 Task: Look for space in Sicuani, Peru from 1st June, 2023 to 9th June, 2023 for 5 adults in price range Rs.6000 to Rs.12000. Place can be entire place with 3 bedrooms having 3 beds and 3 bathrooms. Property type can be house, flat, guest house. Booking option can be shelf check-in. Required host language is English.
Action: Mouse moved to (474, 114)
Screenshot: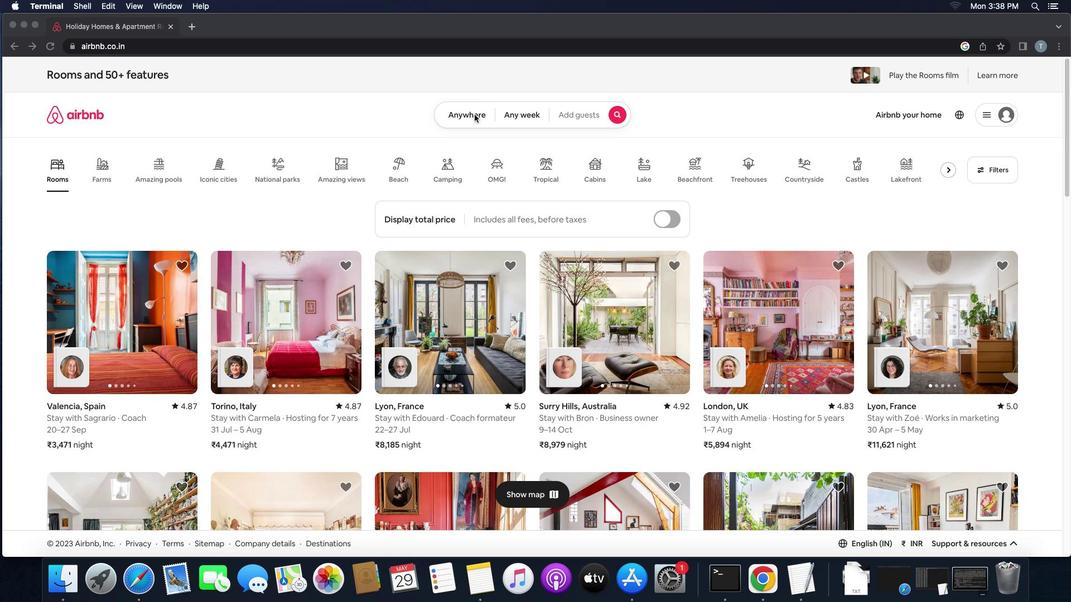 
Action: Mouse pressed left at (474, 114)
Screenshot: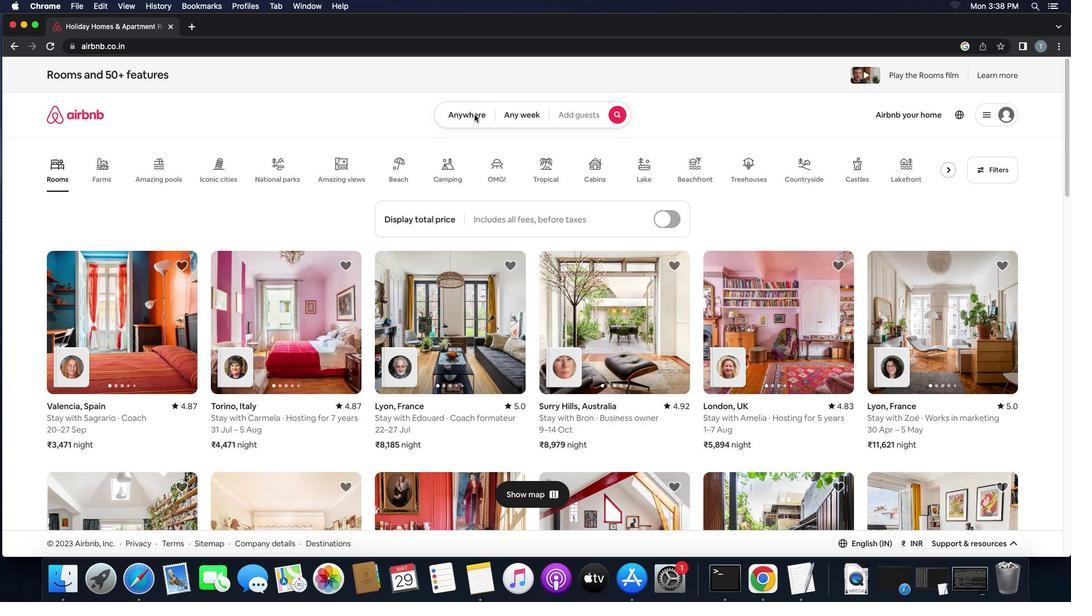 
Action: Mouse pressed left at (474, 114)
Screenshot: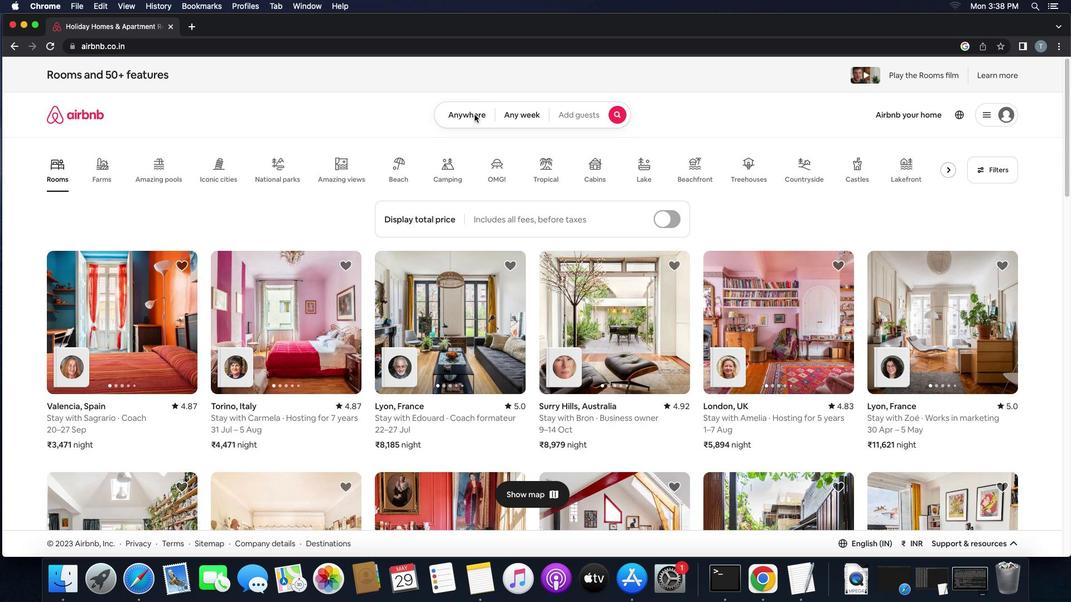 
Action: Mouse moved to (405, 163)
Screenshot: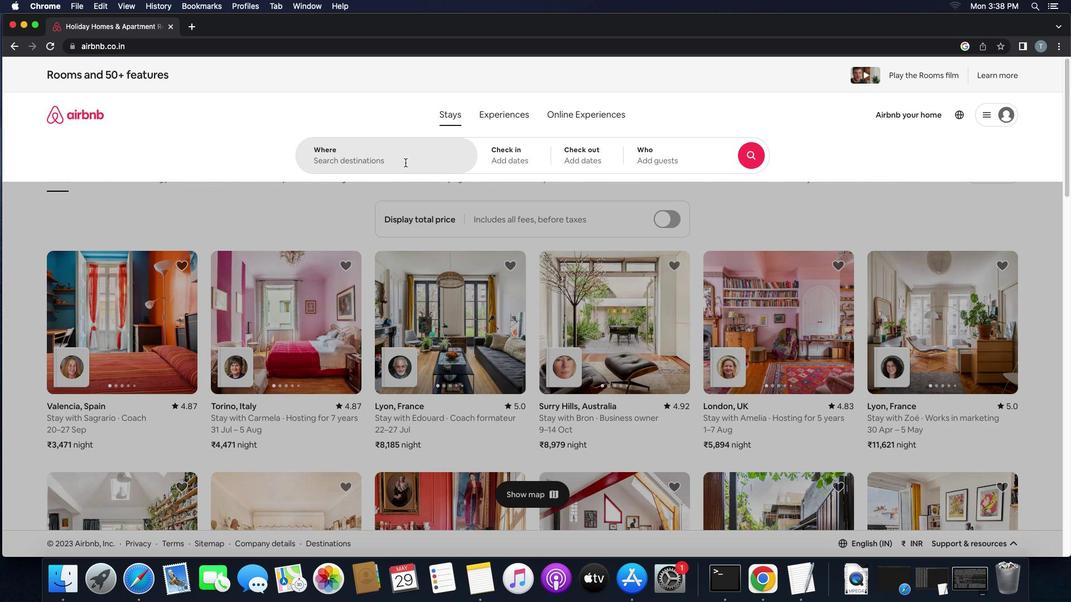 
Action: Mouse pressed left at (405, 163)
Screenshot: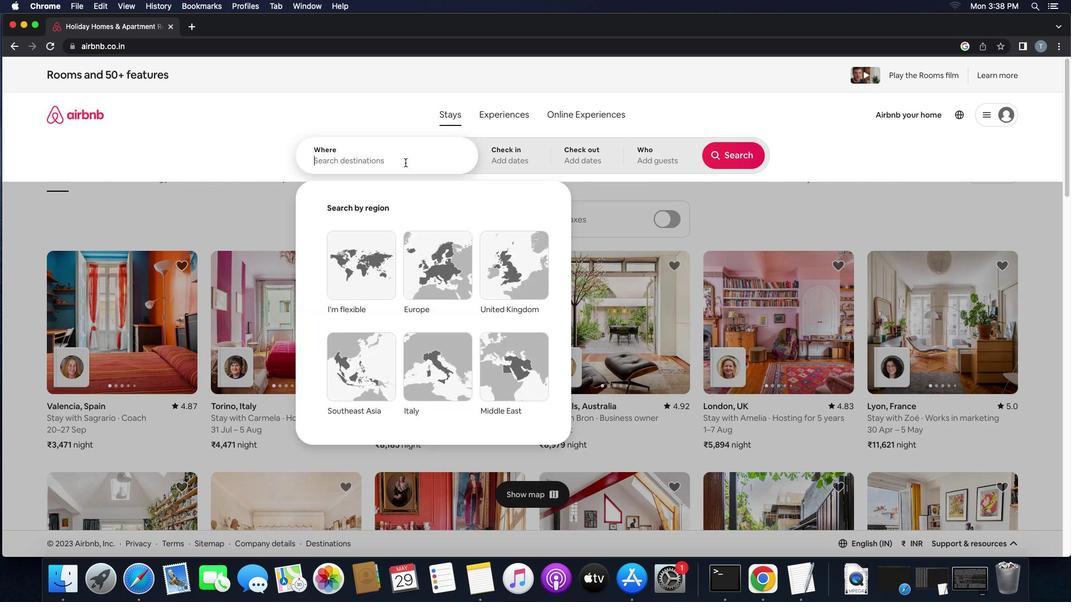 
Action: Mouse moved to (405, 162)
Screenshot: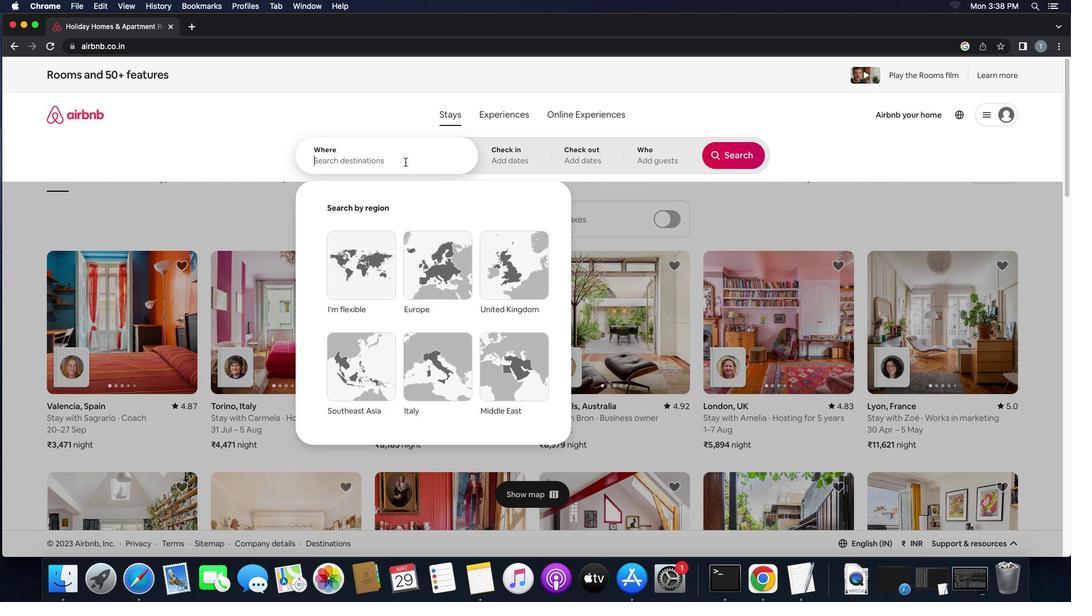
Action: Key pressed Key.shift'S''i''c''u''a''n''i'
Screenshot: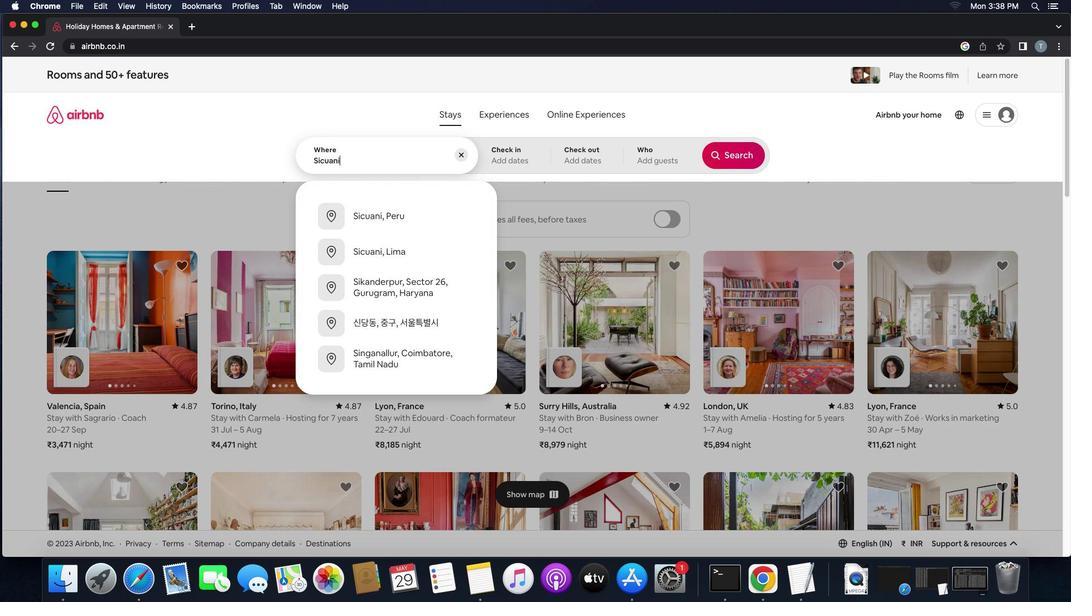 
Action: Mouse moved to (432, 213)
Screenshot: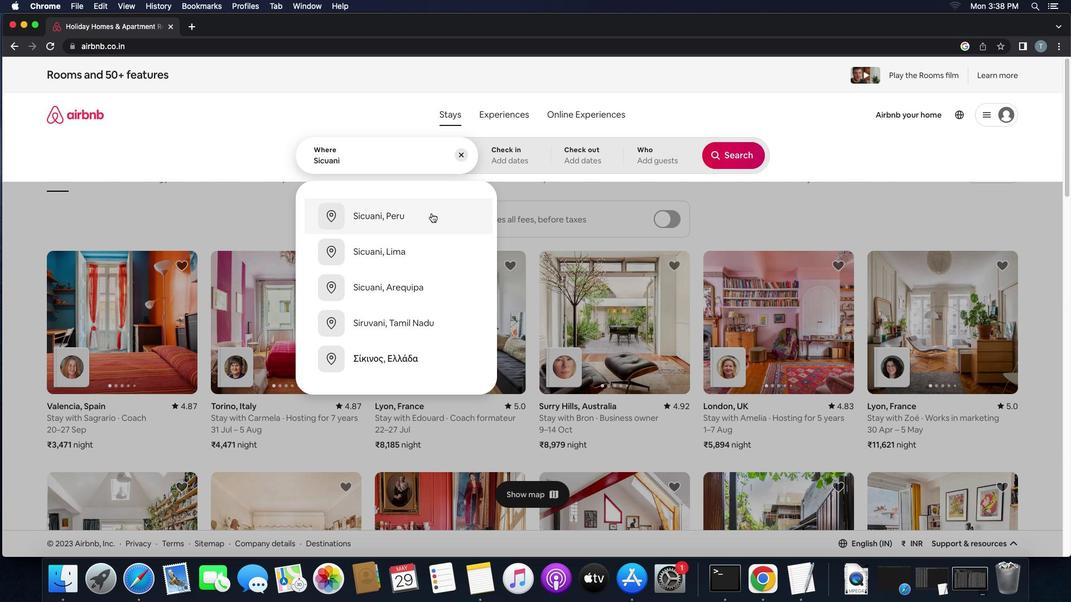 
Action: Mouse pressed left at (432, 213)
Screenshot: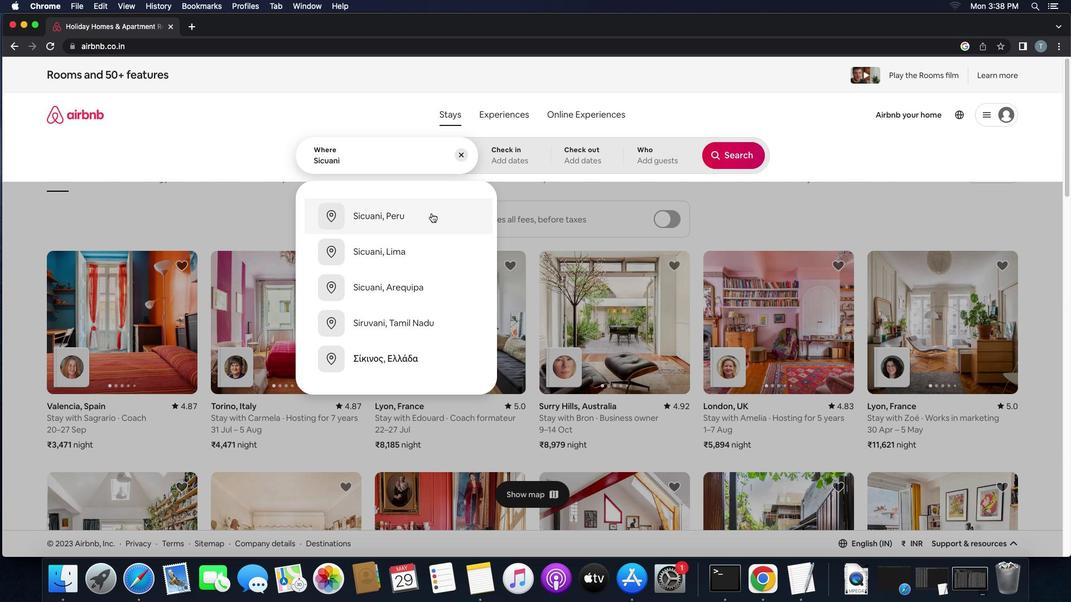 
Action: Mouse moved to (662, 291)
Screenshot: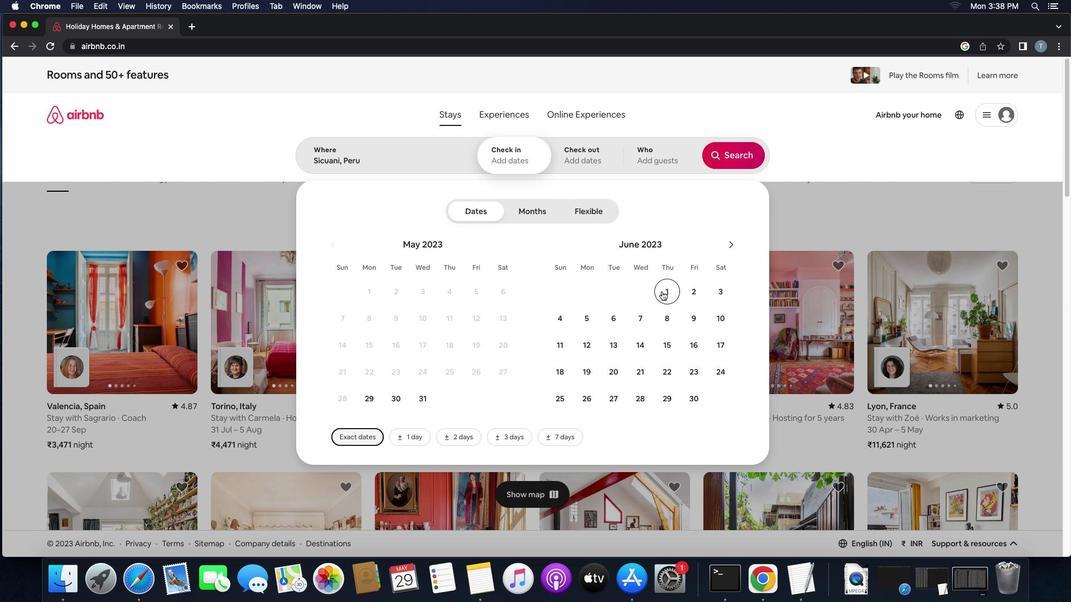 
Action: Mouse pressed left at (662, 291)
Screenshot: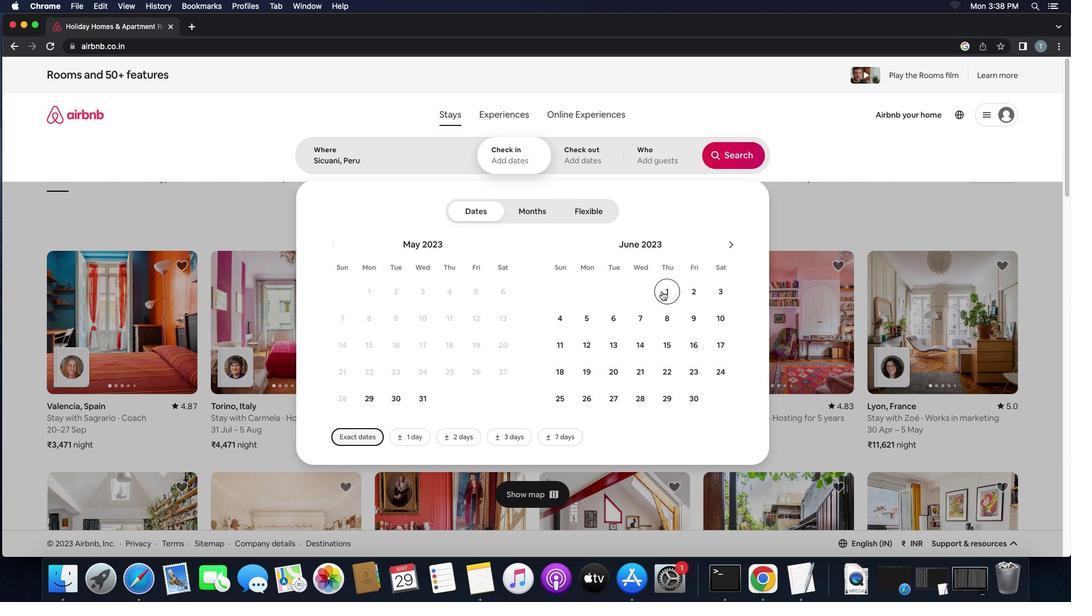 
Action: Mouse moved to (691, 316)
Screenshot: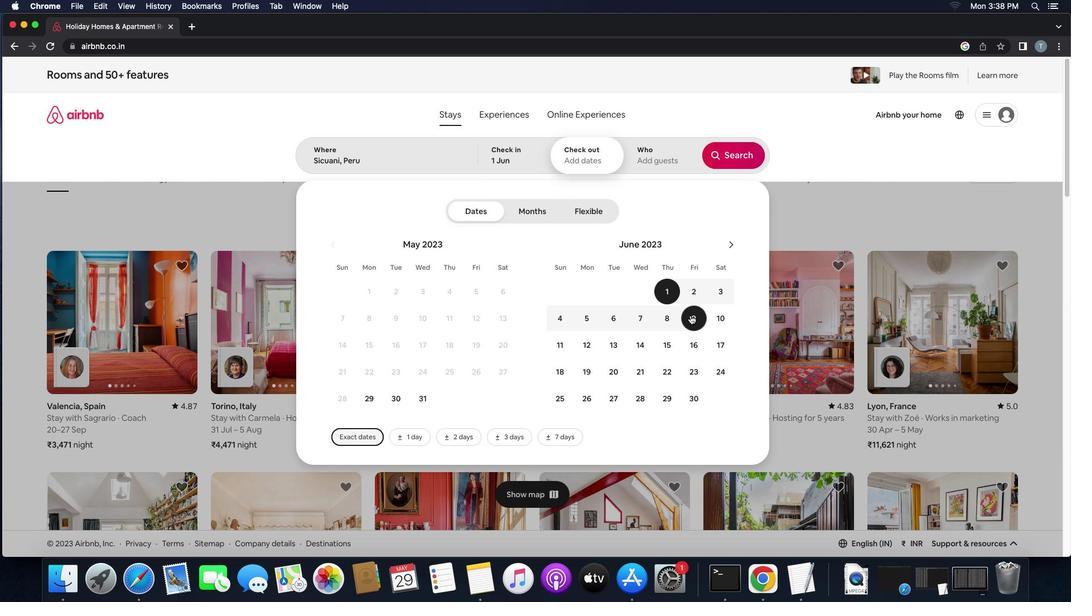
Action: Mouse pressed left at (691, 316)
Screenshot: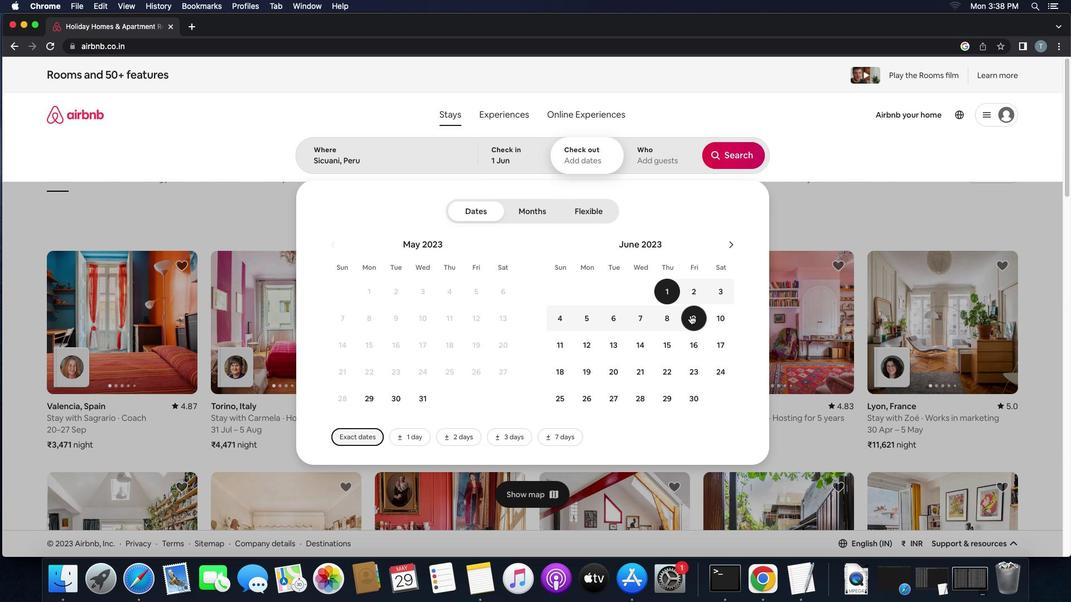 
Action: Mouse moved to (641, 152)
Screenshot: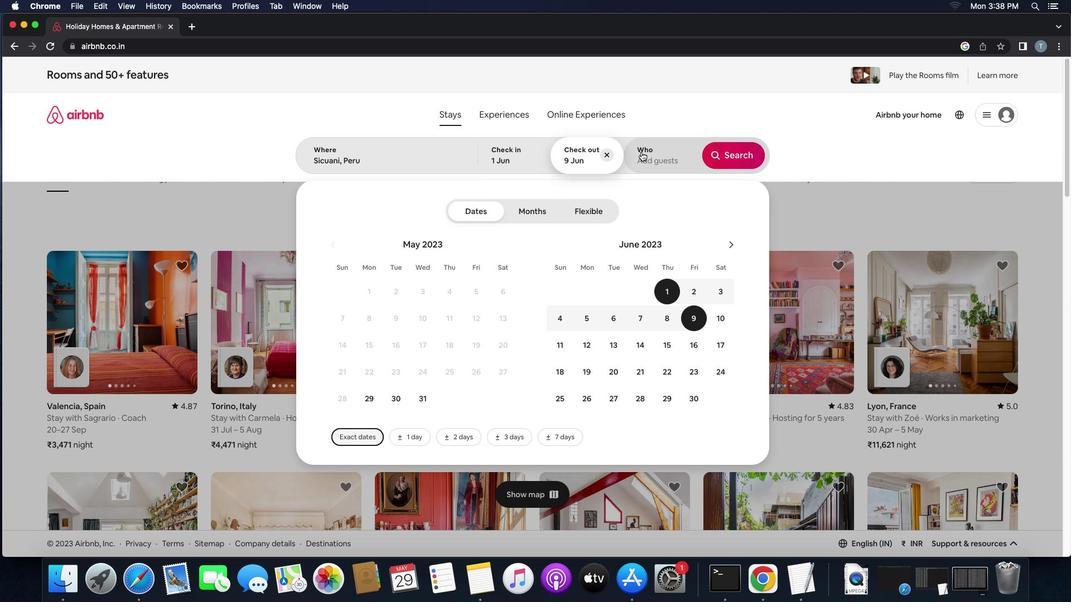 
Action: Mouse pressed left at (641, 152)
Screenshot: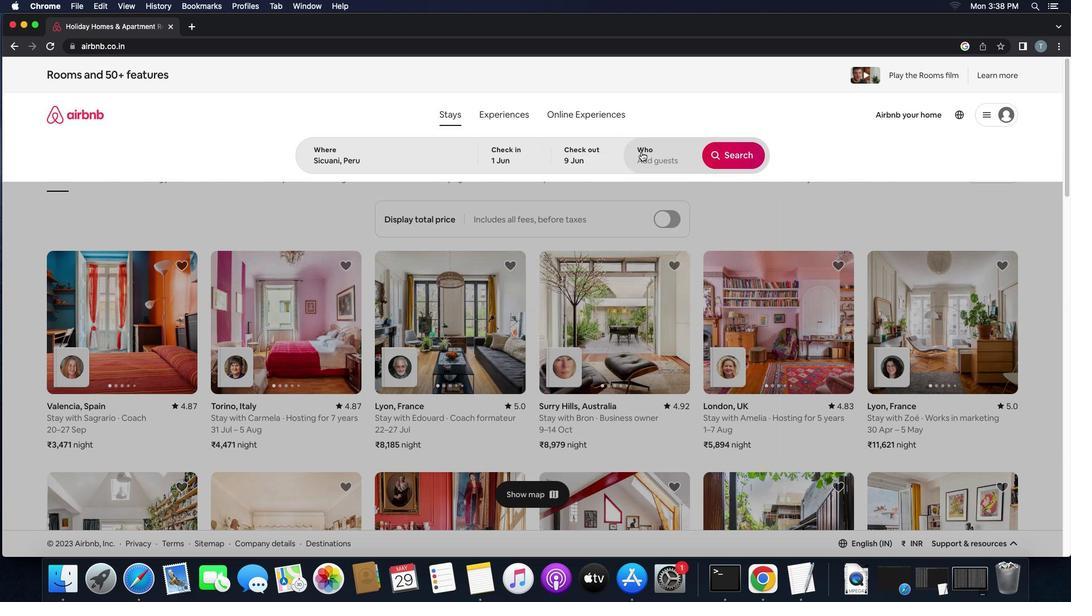
Action: Mouse moved to (737, 216)
Screenshot: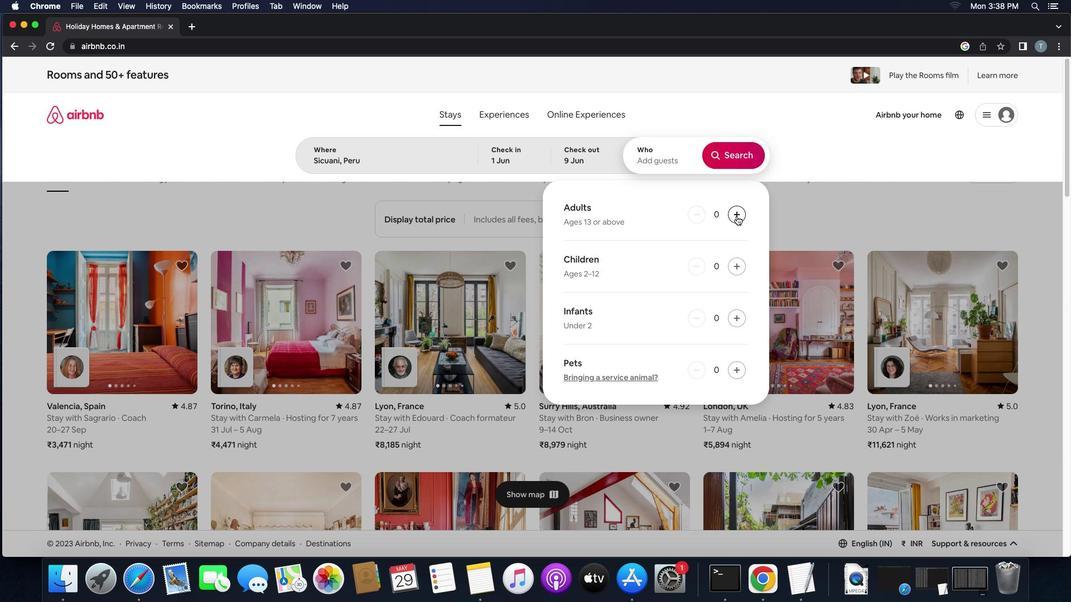 
Action: Mouse pressed left at (737, 216)
Screenshot: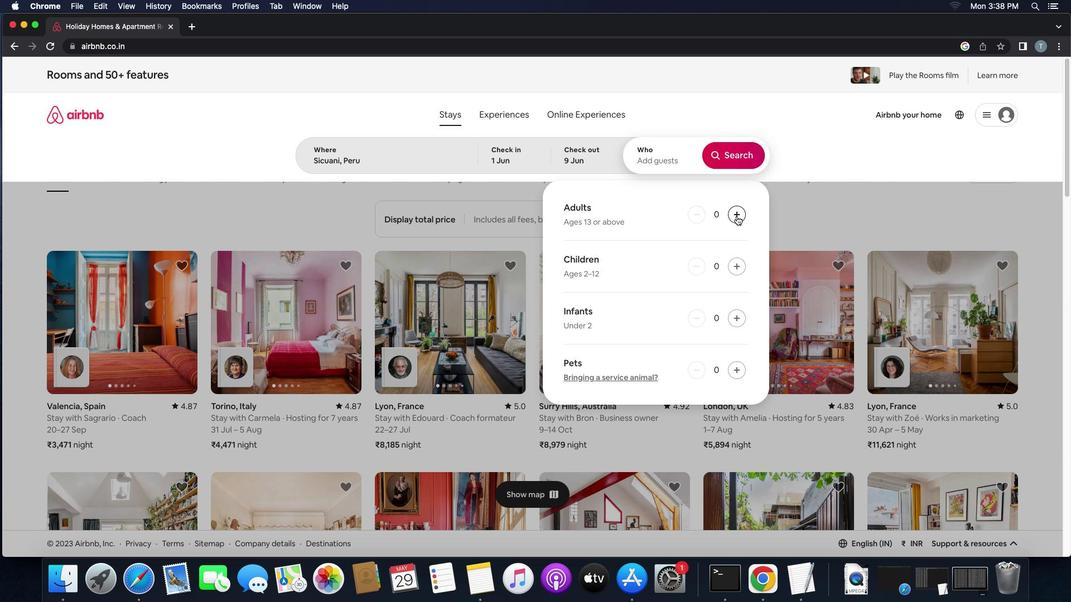 
Action: Mouse pressed left at (737, 216)
Screenshot: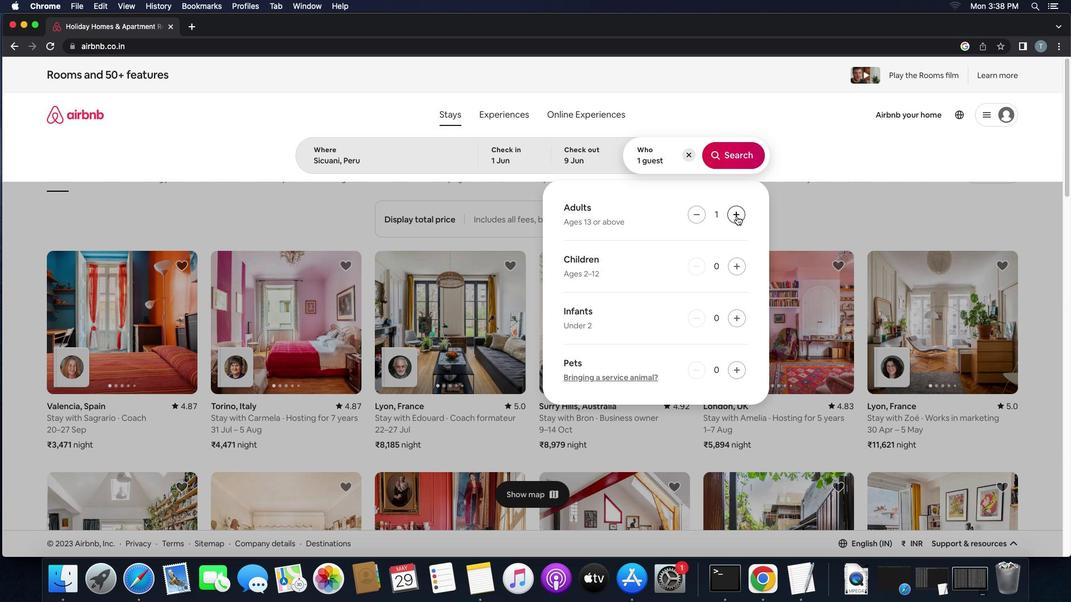 
Action: Mouse pressed left at (737, 216)
Screenshot: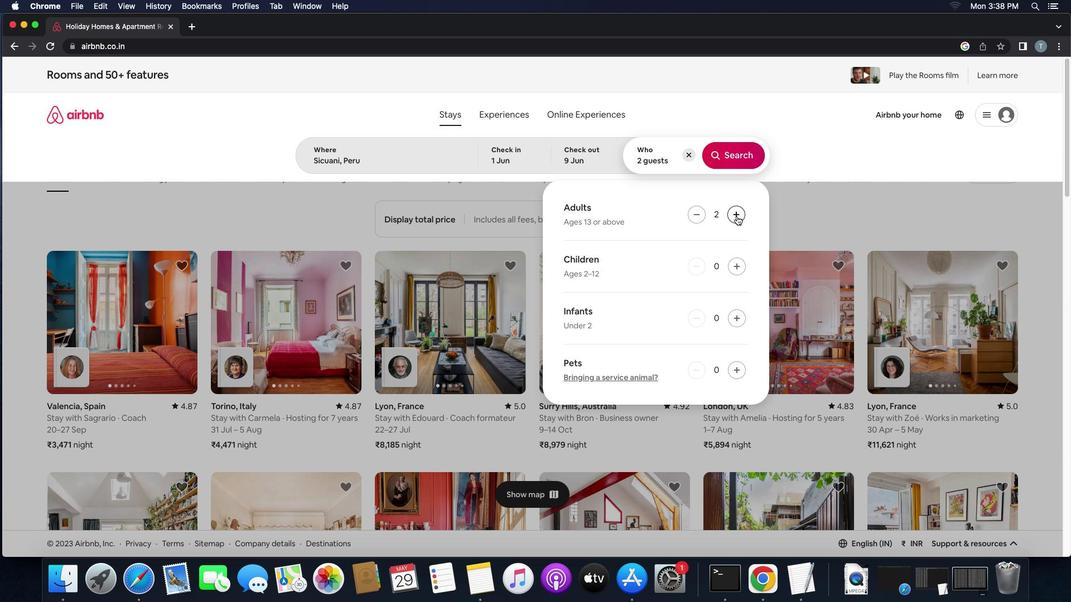 
Action: Mouse moved to (737, 216)
Screenshot: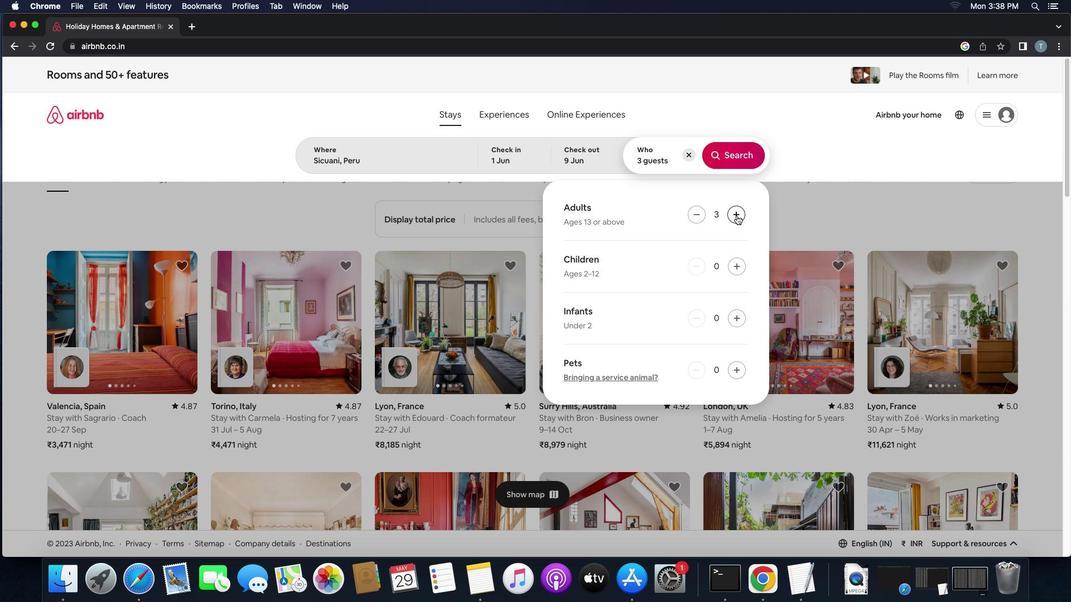 
Action: Mouse pressed left at (737, 216)
Screenshot: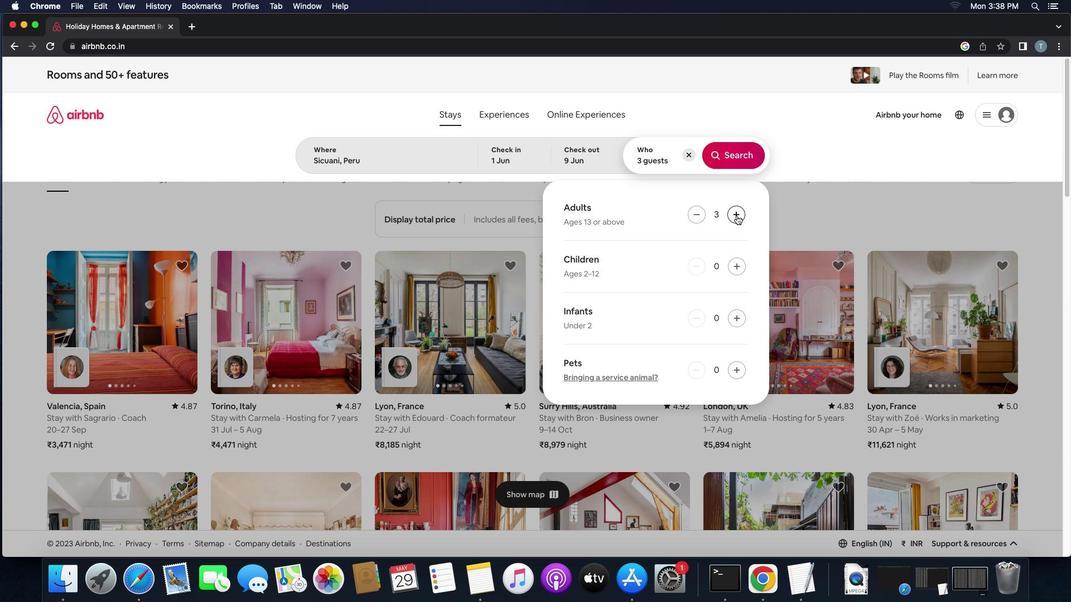 
Action: Mouse pressed left at (737, 216)
Screenshot: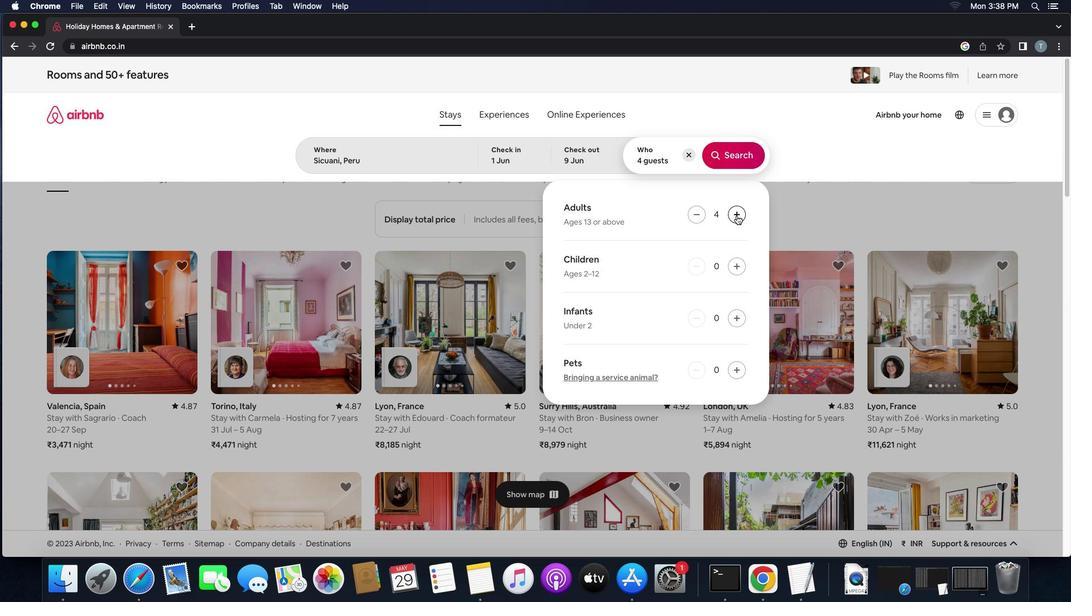 
Action: Mouse moved to (719, 158)
Screenshot: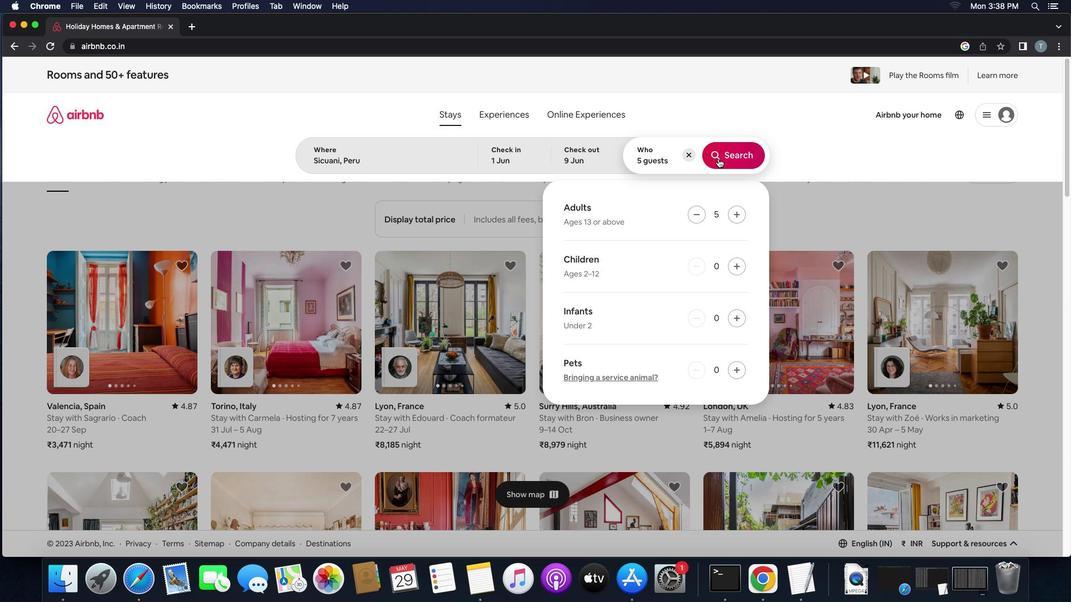 
Action: Mouse pressed left at (719, 158)
Screenshot: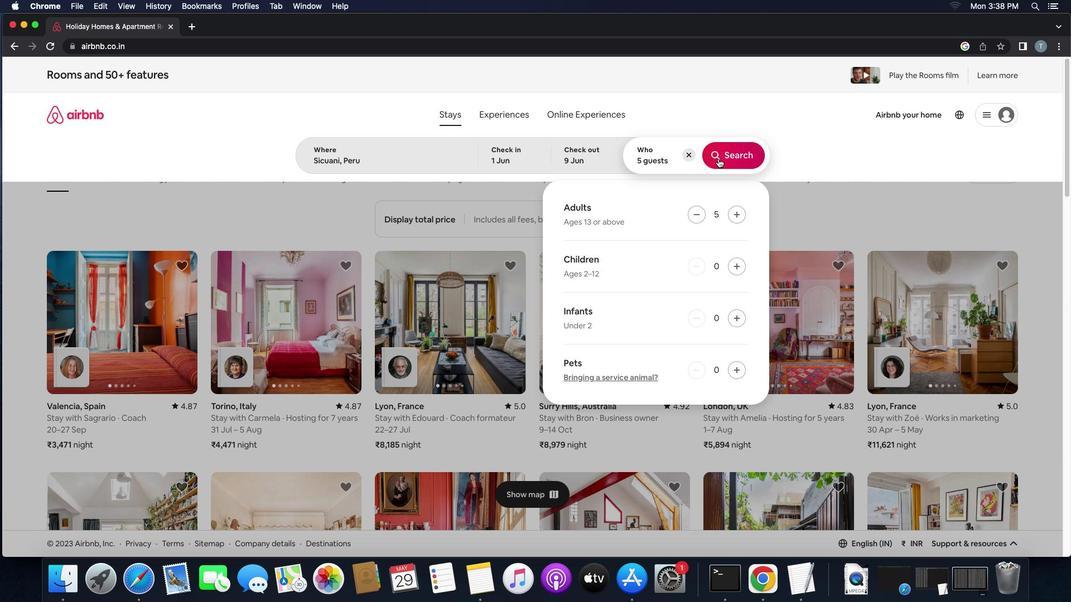 
Action: Mouse moved to (1031, 125)
Screenshot: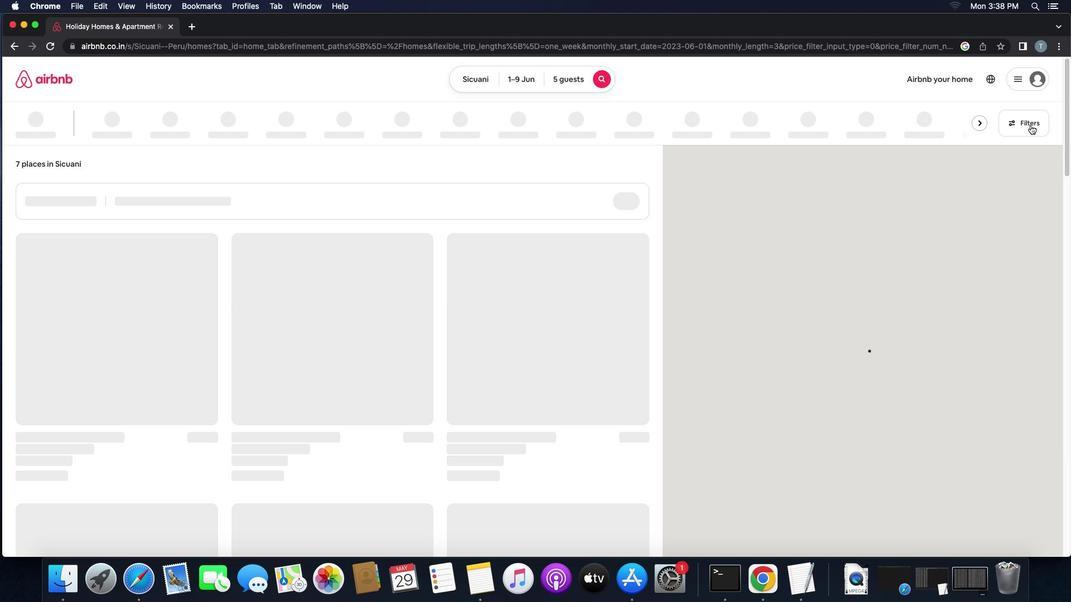 
Action: Mouse pressed left at (1031, 125)
Screenshot: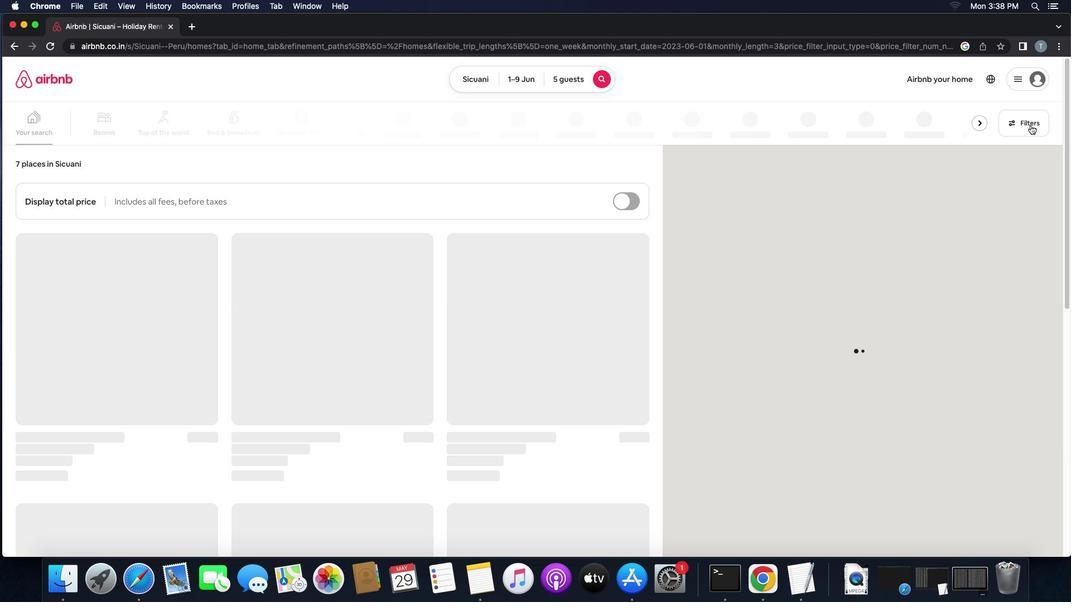 
Action: Mouse moved to (448, 259)
Screenshot: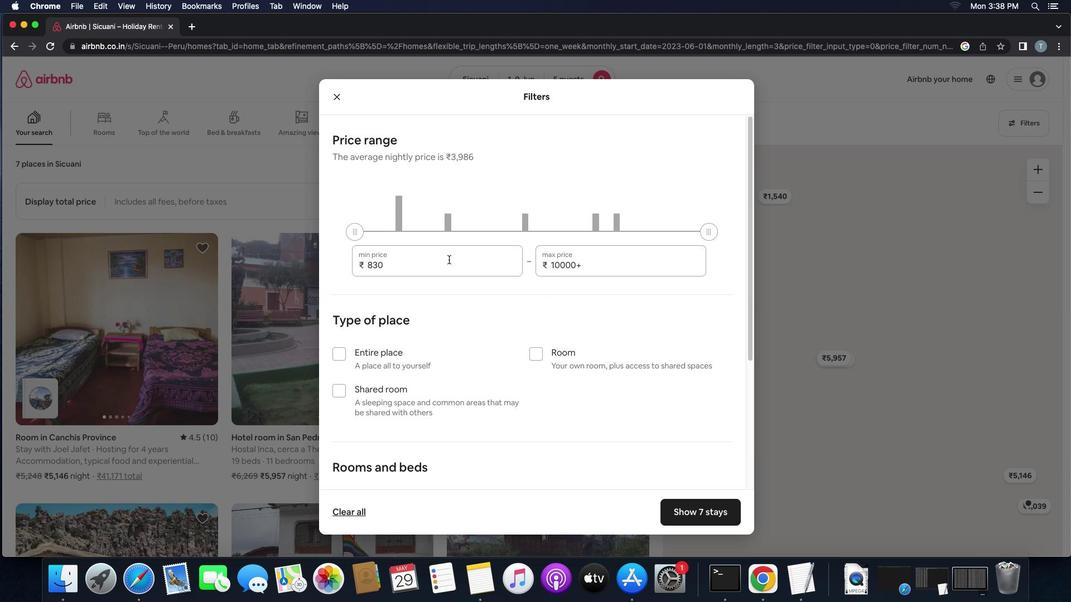 
Action: Mouse pressed left at (448, 259)
Screenshot: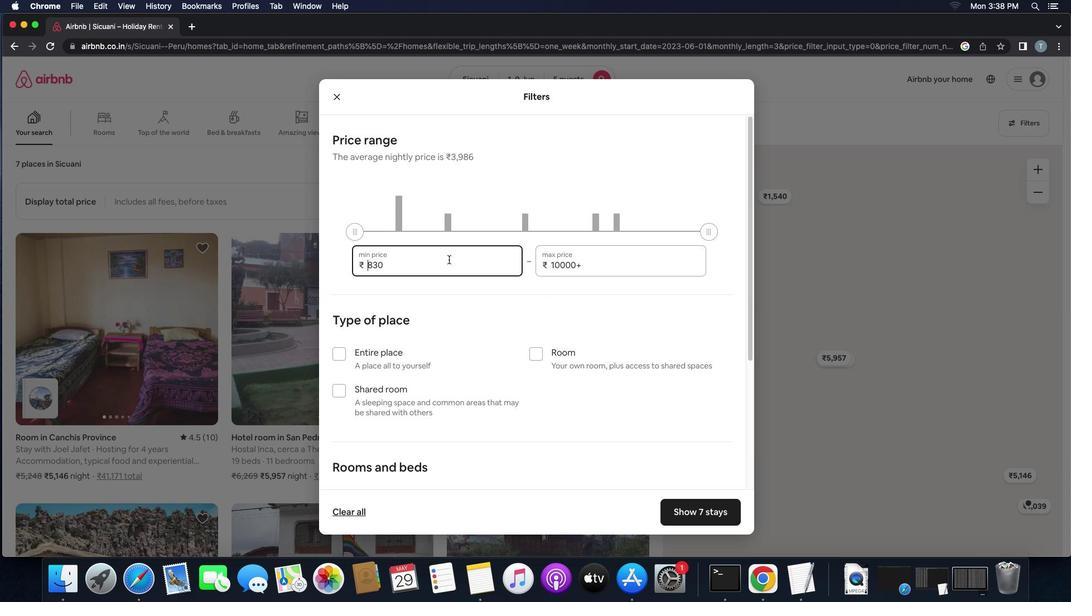 
Action: Mouse moved to (448, 260)
Screenshot: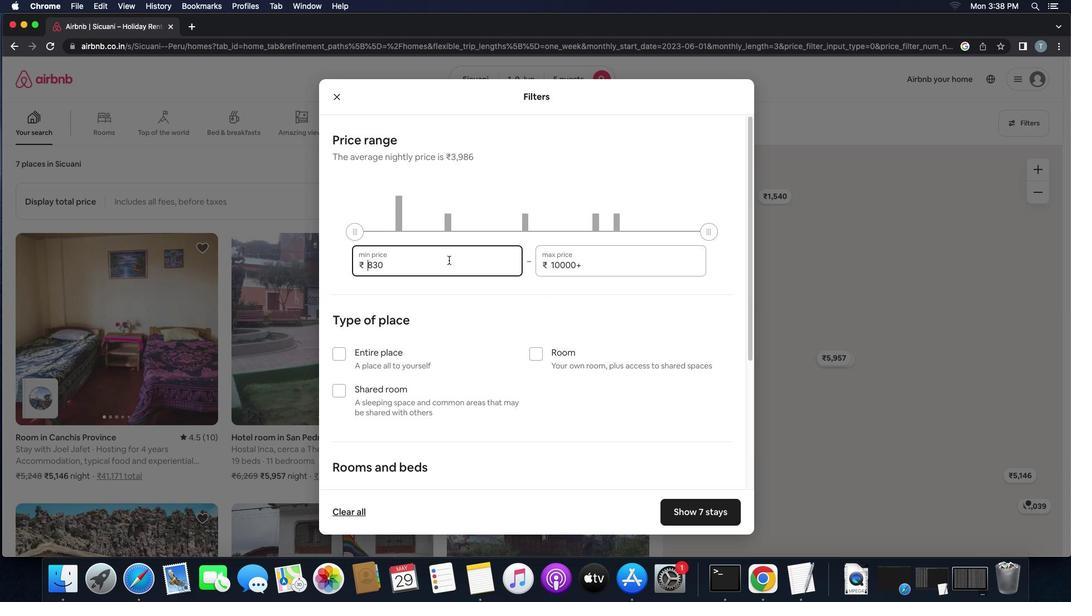 
Action: Mouse pressed left at (448, 260)
Screenshot: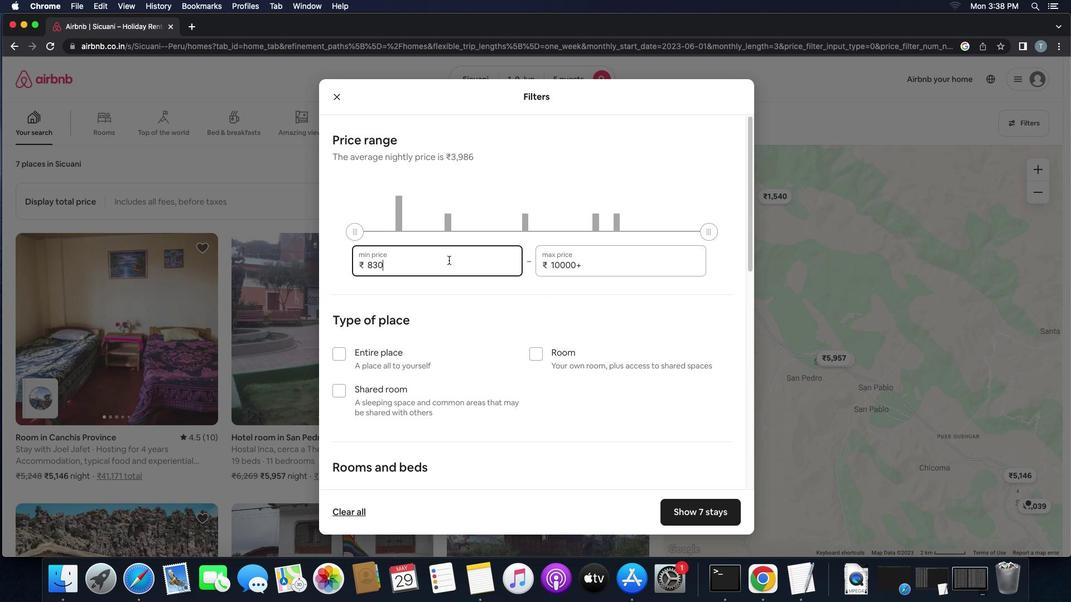
Action: Key pressed Key.backspaceKey.backspaceKey.backspaceKey.backspaceKey.backspace'6''0''0''0'
Screenshot: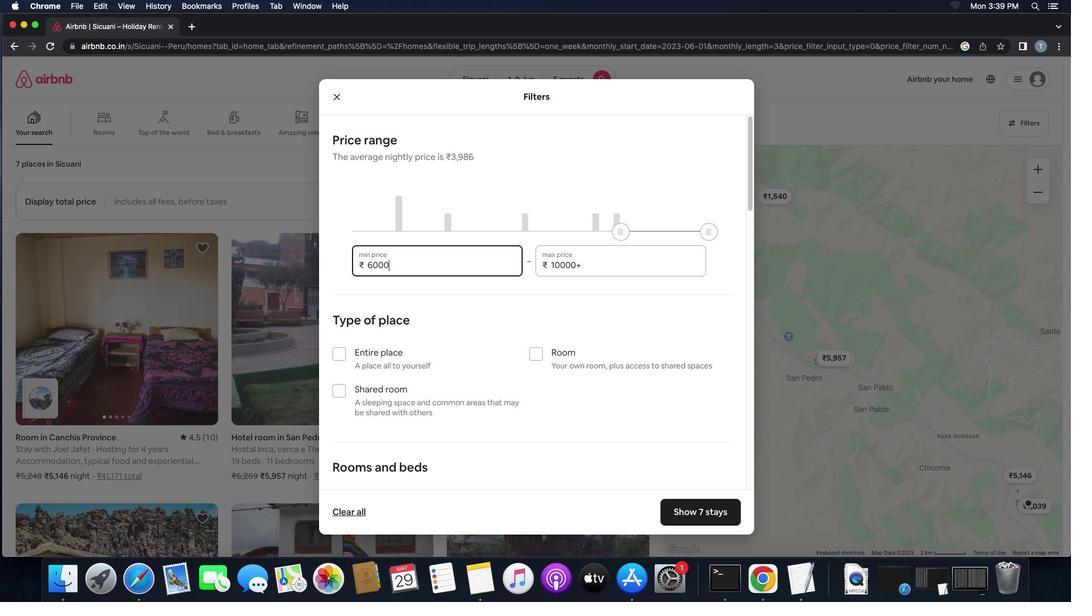 
Action: Mouse moved to (614, 265)
Screenshot: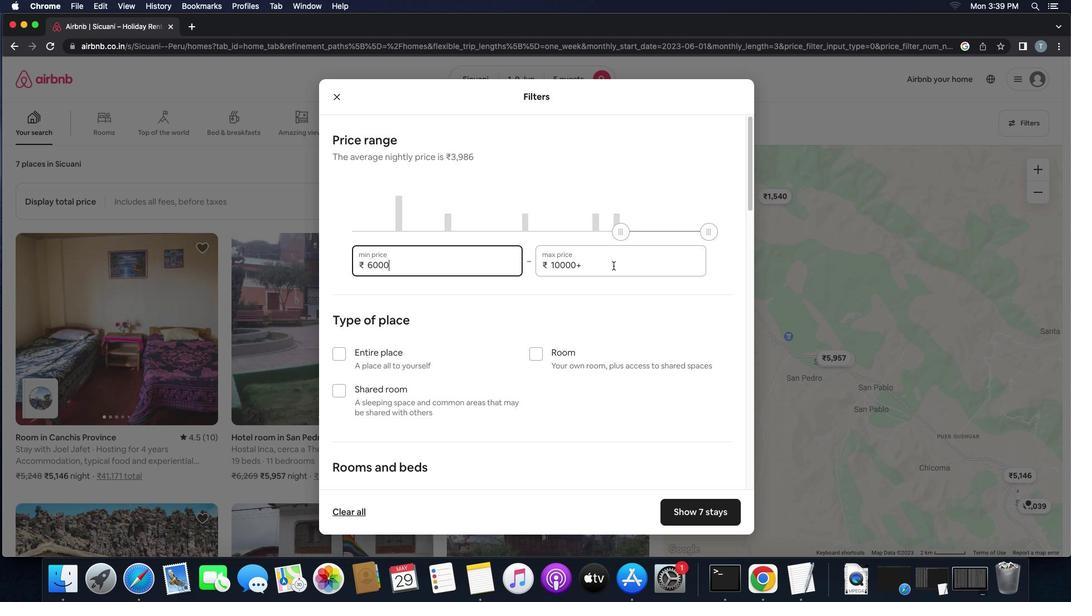 
Action: Mouse pressed left at (614, 265)
Screenshot: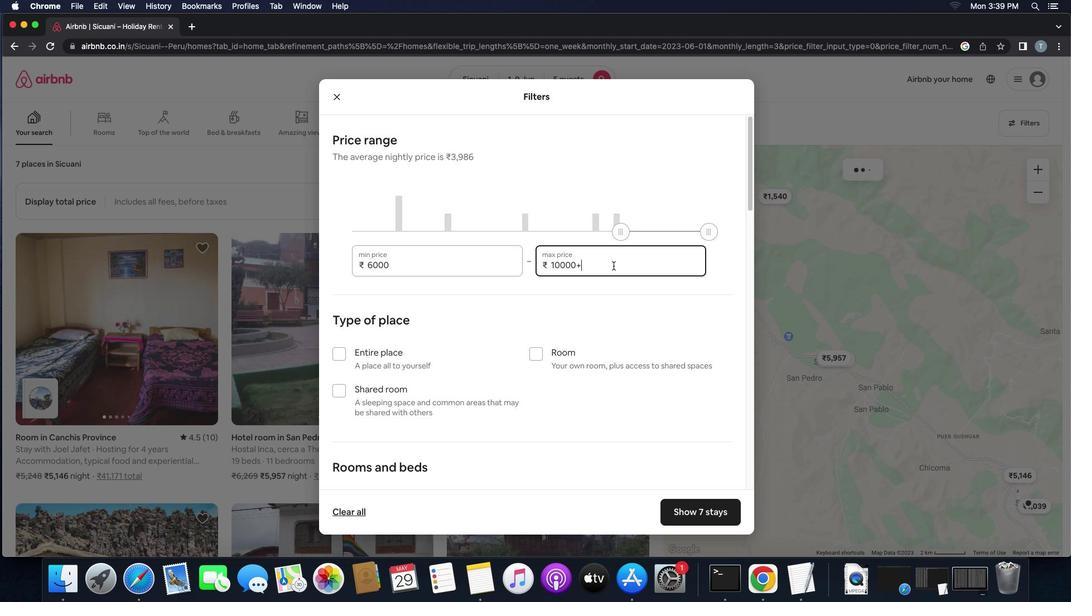 
Action: Mouse moved to (596, 265)
Screenshot: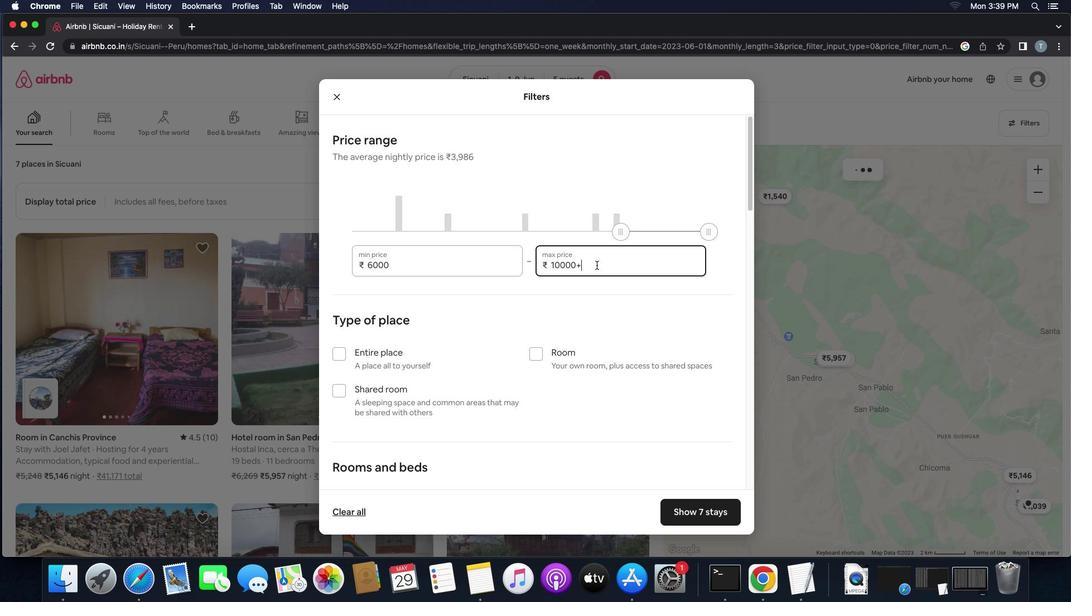 
Action: Key pressed Key.backspaceKey.backspaceKey.backspaceKey.backspaceKey.backspaceKey.backspace'1''2''0''0''0'
Screenshot: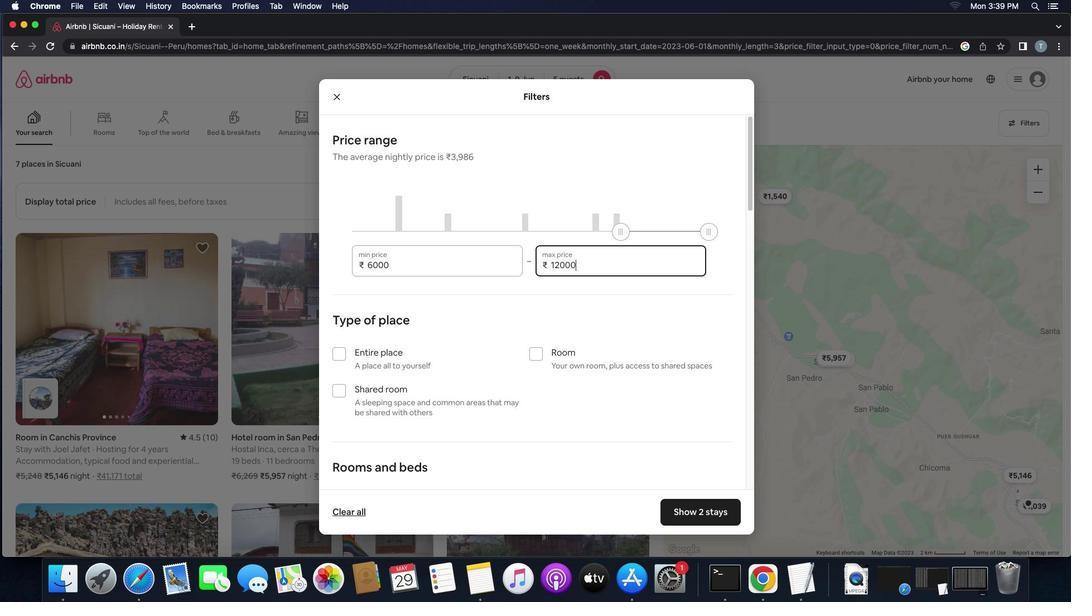 
Action: Mouse moved to (338, 353)
Screenshot: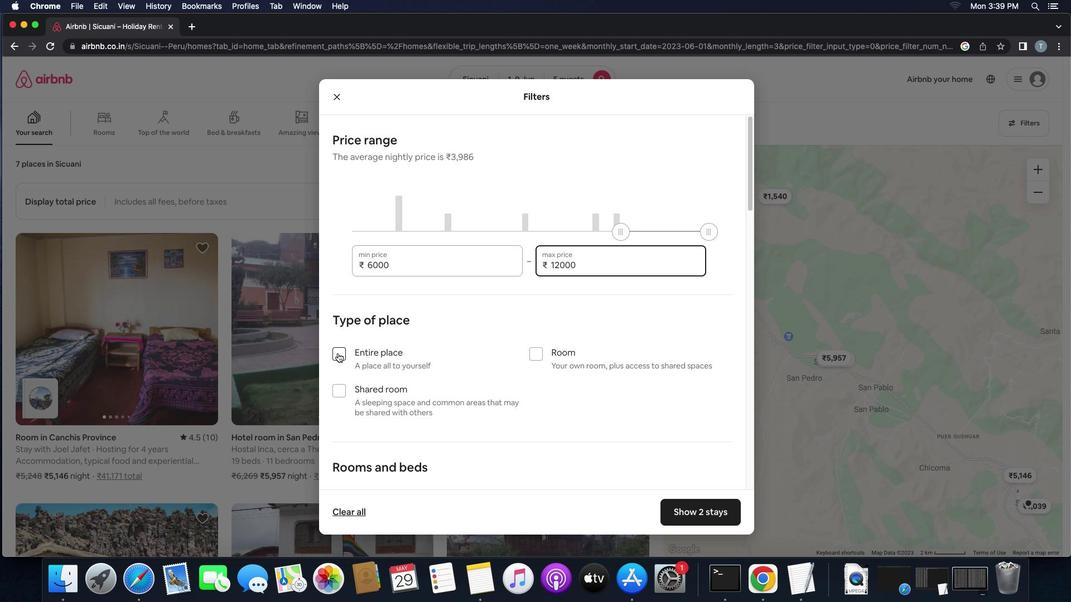 
Action: Mouse pressed left at (338, 353)
Screenshot: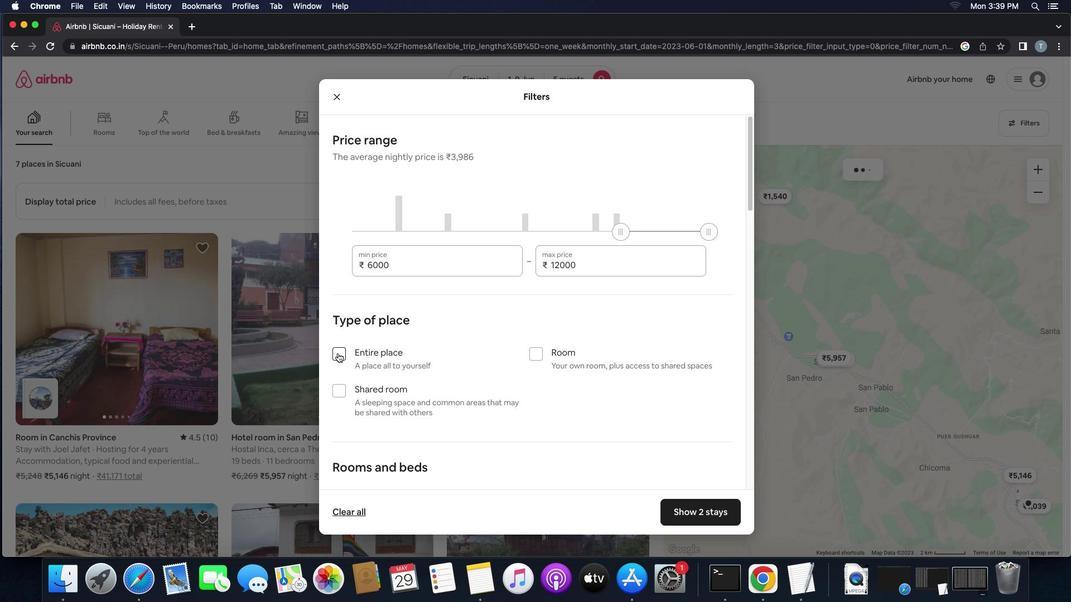 
Action: Mouse moved to (455, 394)
Screenshot: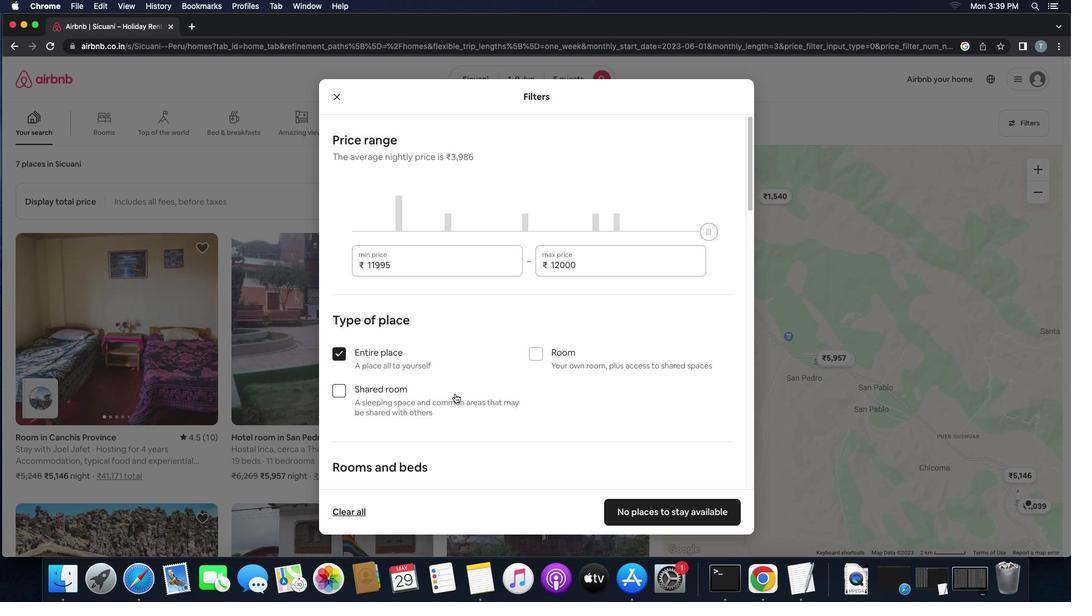 
Action: Mouse scrolled (455, 394) with delta (0, 0)
Screenshot: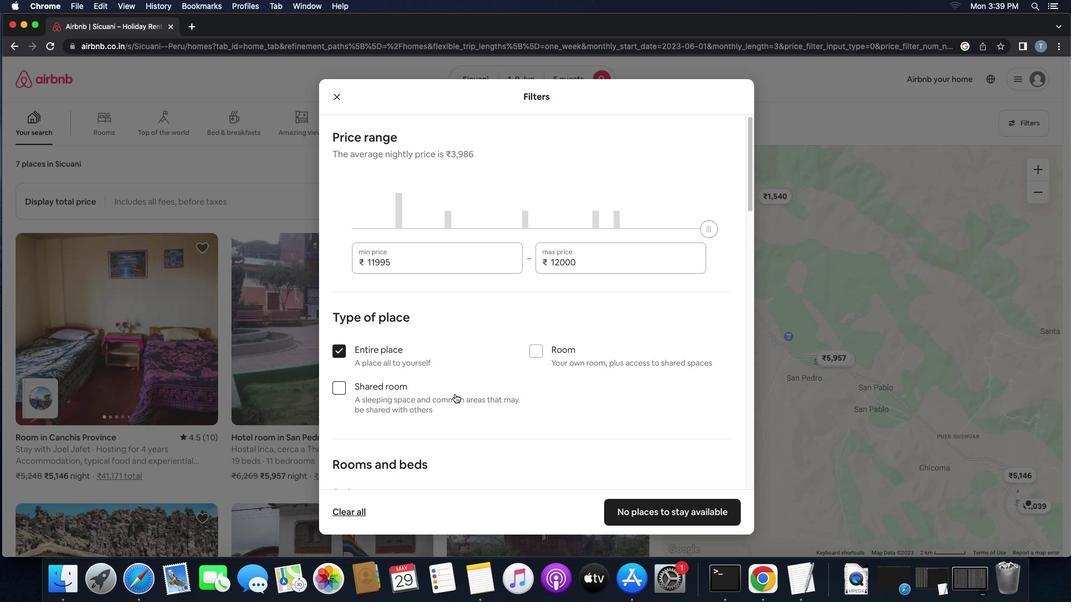 
Action: Mouse scrolled (455, 394) with delta (0, 0)
Screenshot: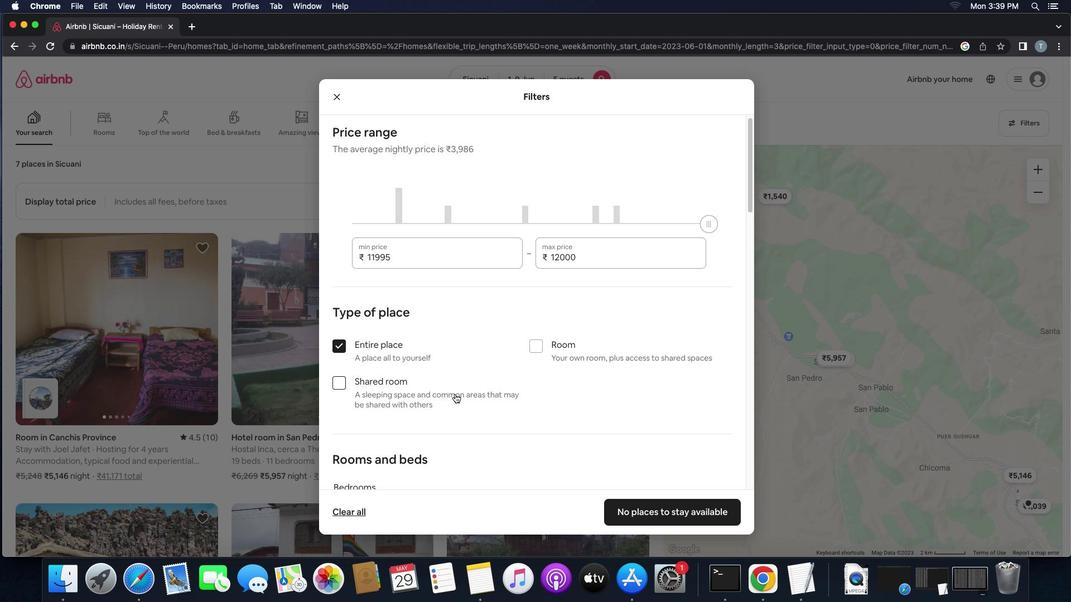
Action: Mouse scrolled (455, 394) with delta (0, -1)
Screenshot: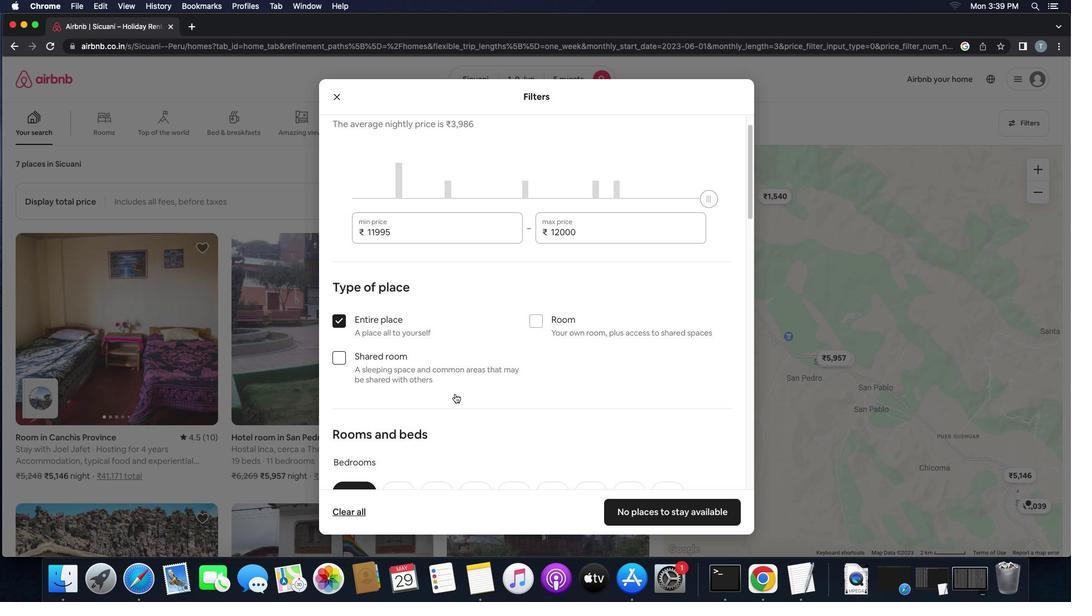 
Action: Mouse scrolled (455, 394) with delta (0, 0)
Screenshot: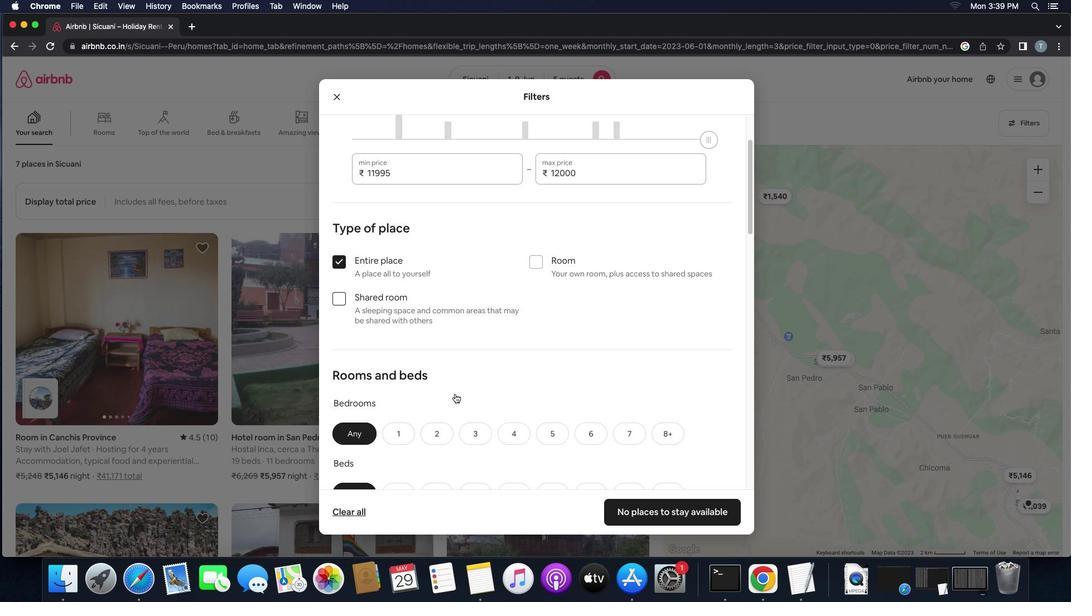 
Action: Mouse scrolled (455, 394) with delta (0, 0)
Screenshot: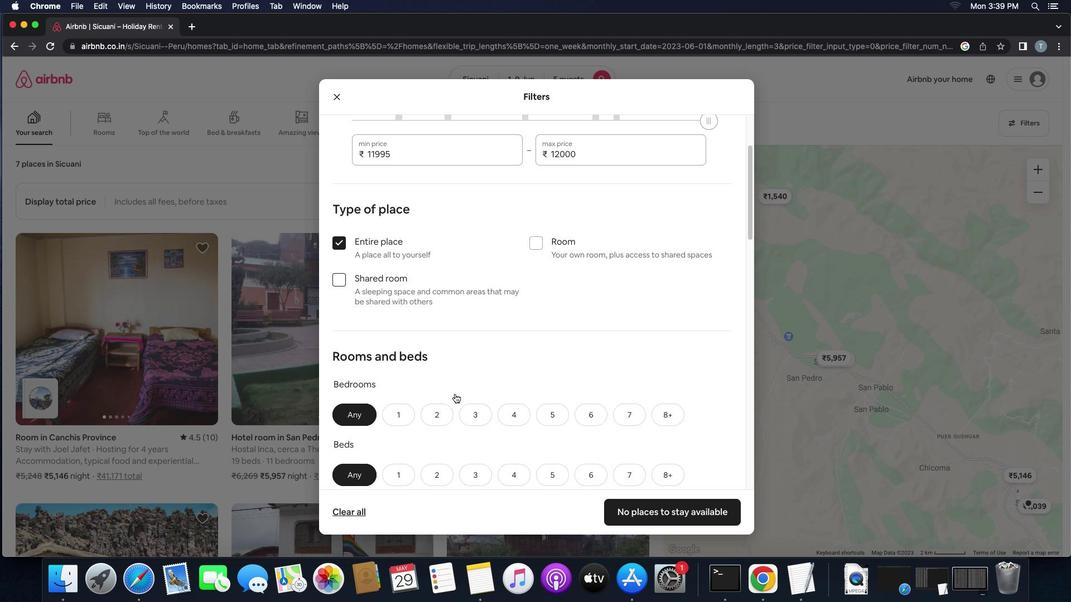 
Action: Mouse scrolled (455, 394) with delta (0, 0)
Screenshot: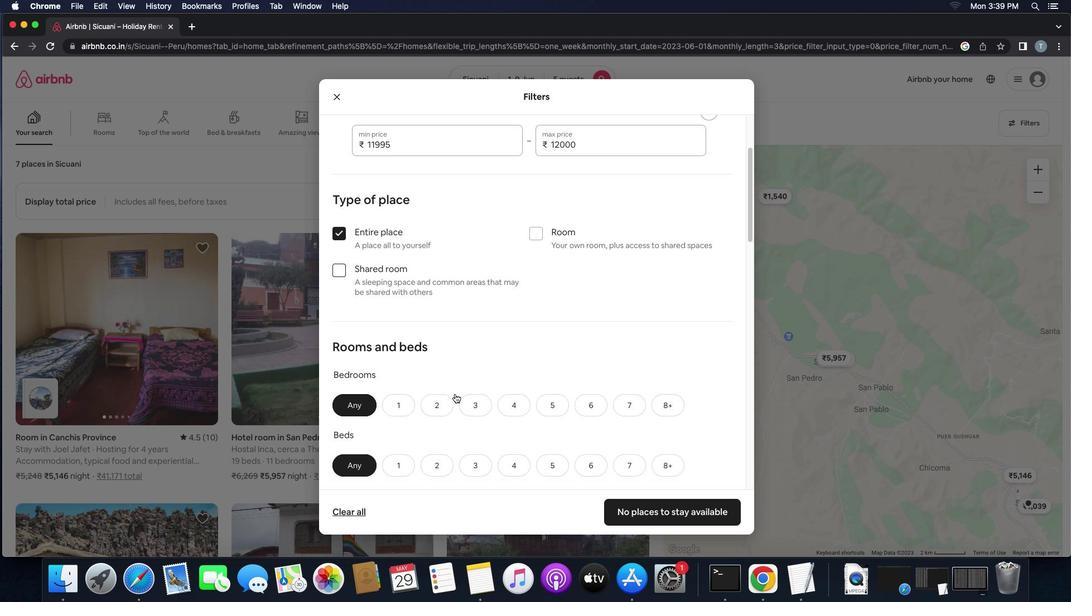 
Action: Mouse scrolled (455, 394) with delta (0, -1)
Screenshot: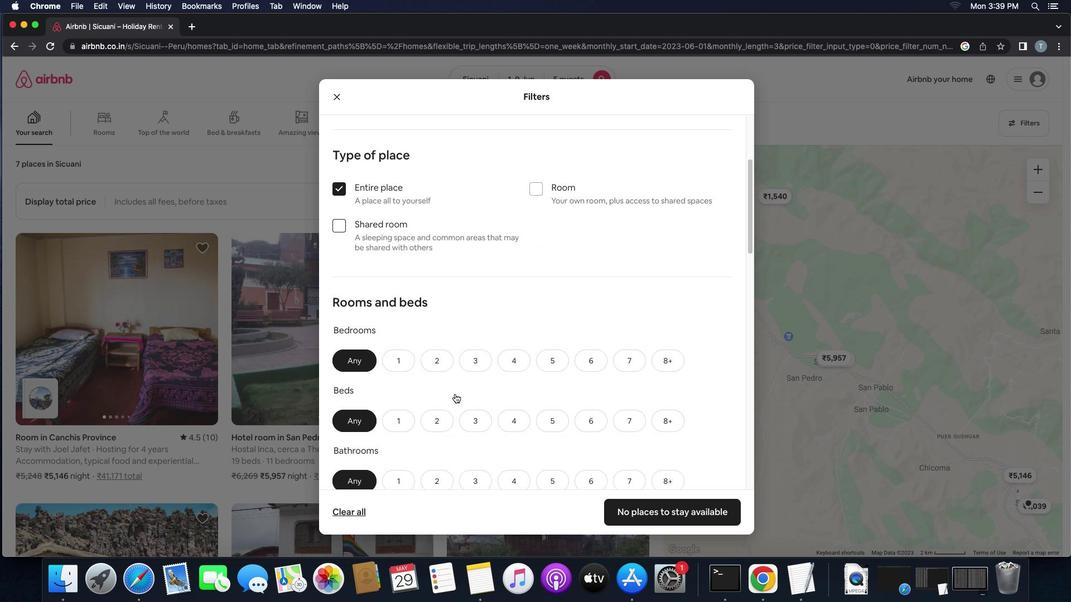 
Action: Mouse scrolled (455, 394) with delta (0, -1)
Screenshot: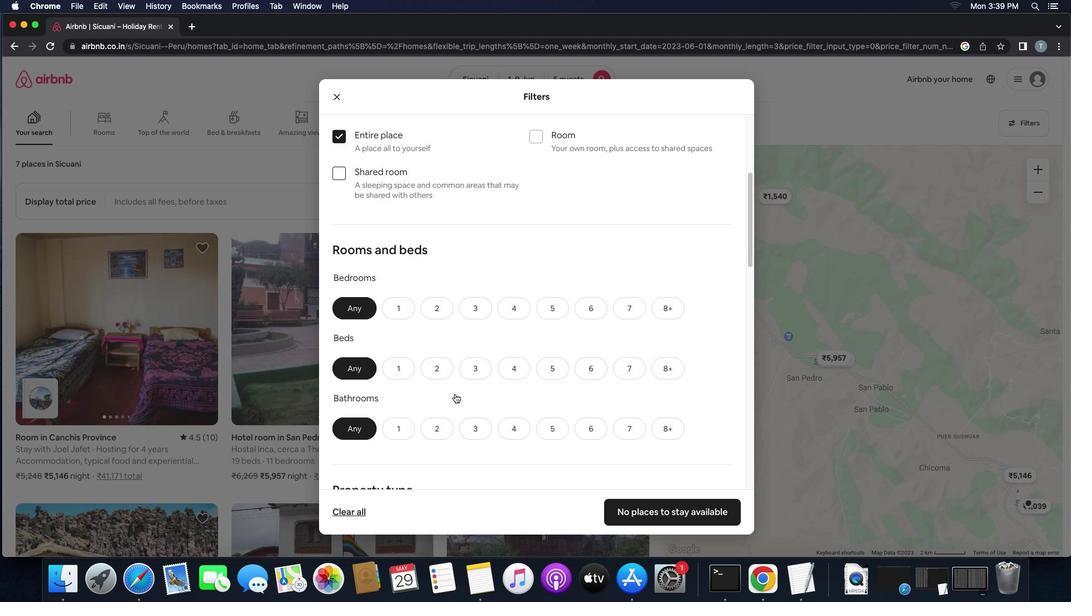 
Action: Mouse moved to (477, 257)
Screenshot: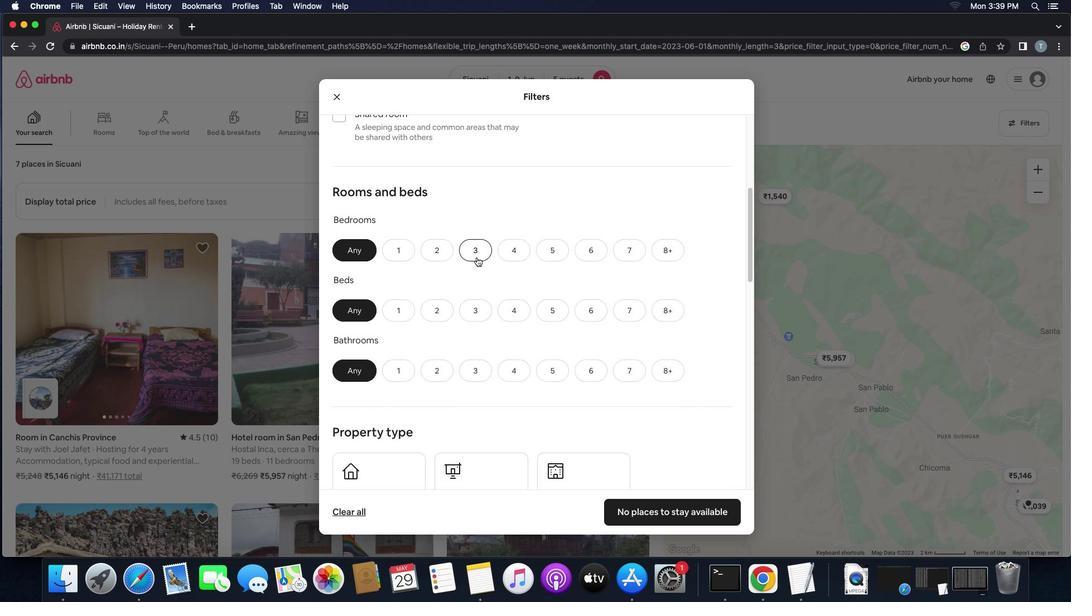 
Action: Mouse pressed left at (477, 257)
Screenshot: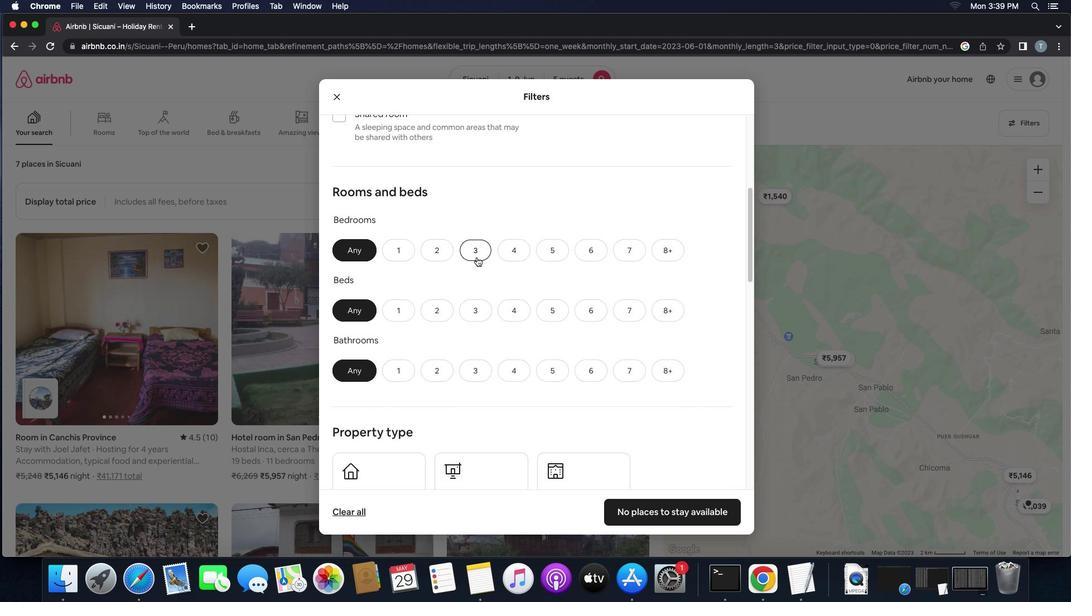 
Action: Mouse moved to (477, 317)
Screenshot: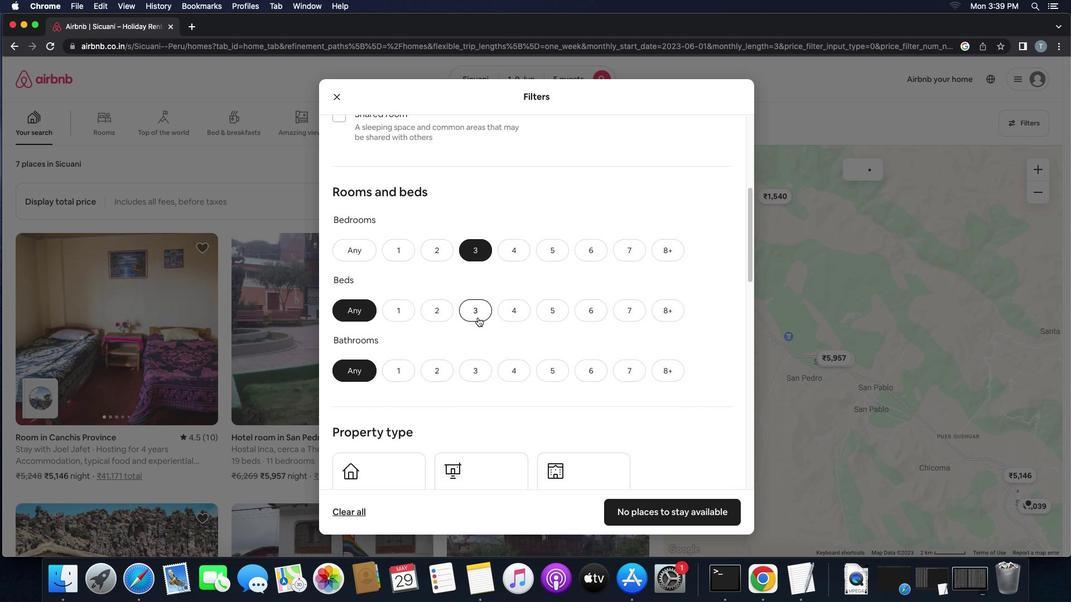 
Action: Mouse pressed left at (477, 317)
Screenshot: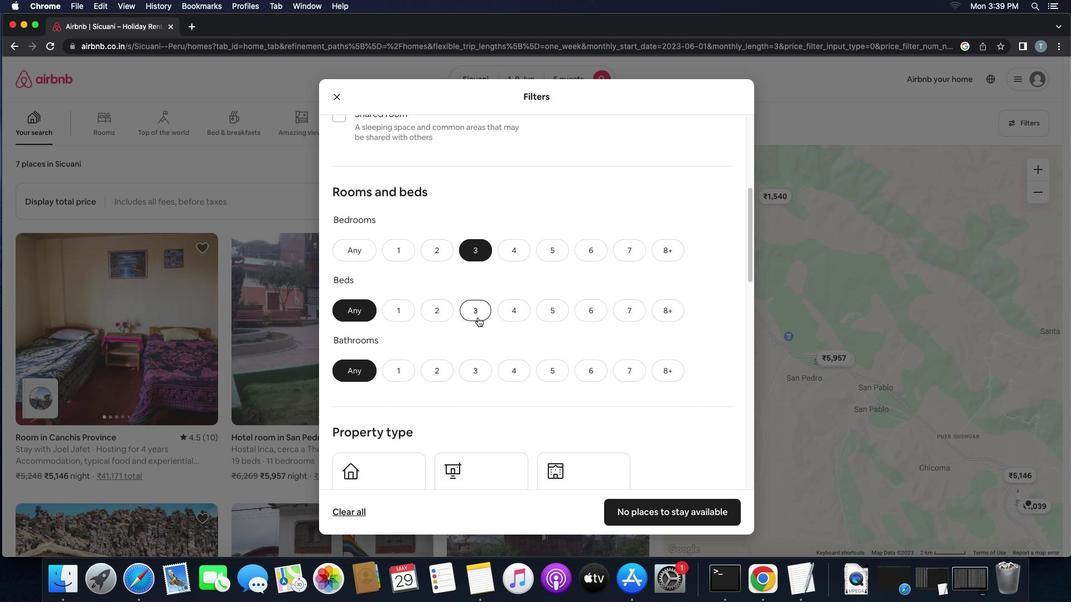 
Action: Mouse moved to (482, 373)
Screenshot: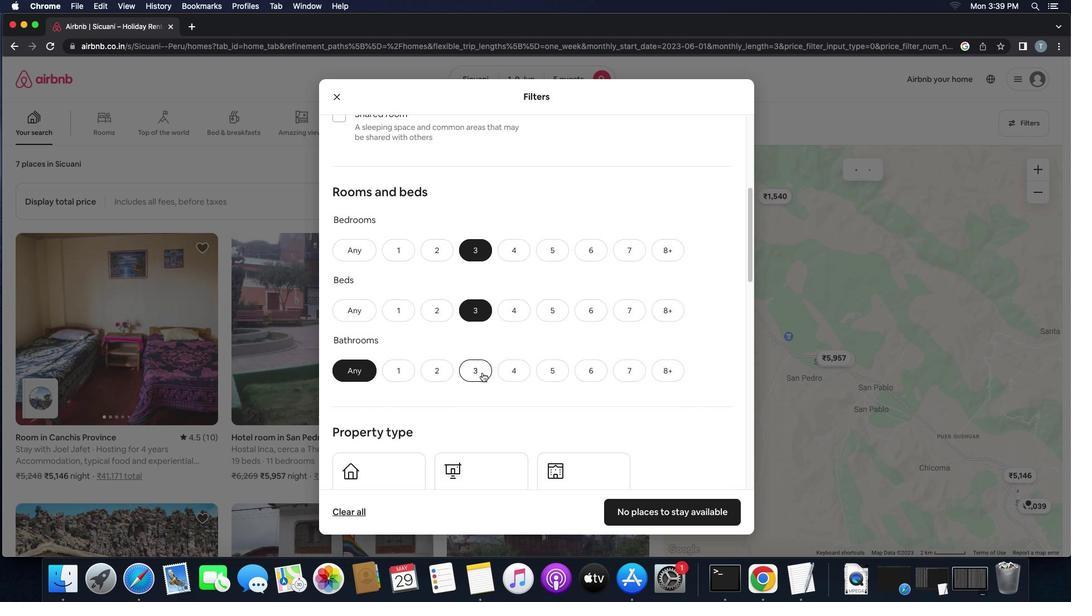 
Action: Mouse pressed left at (482, 373)
Screenshot: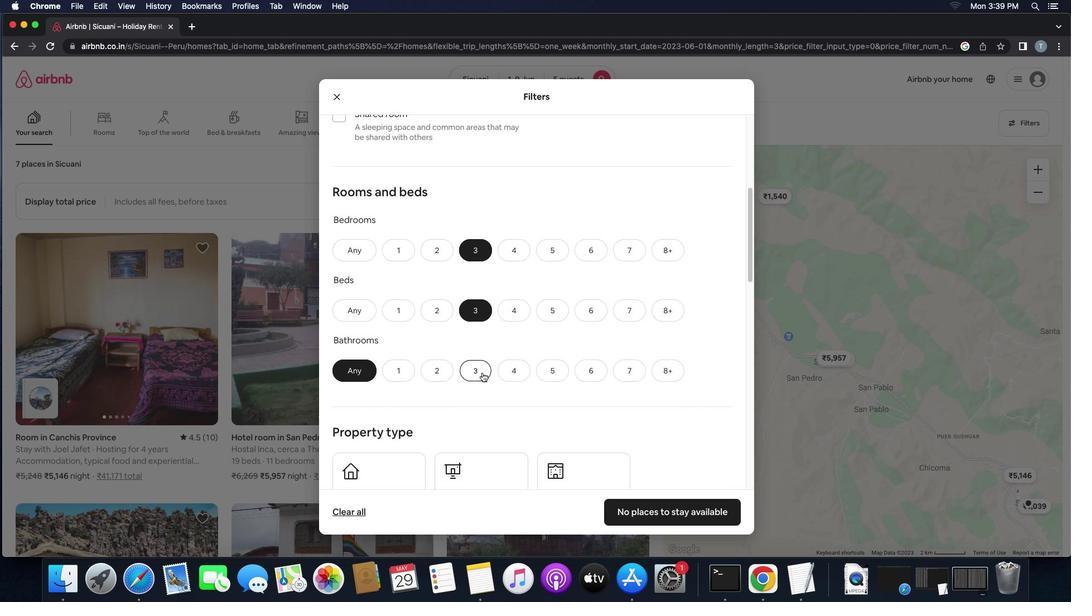 
Action: Mouse moved to (486, 370)
Screenshot: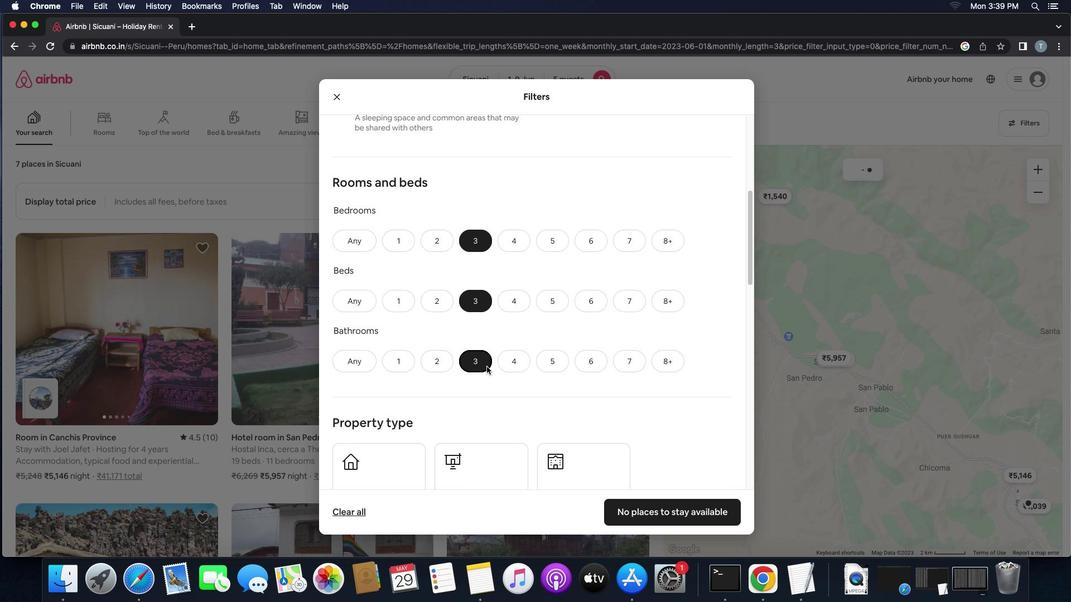 
Action: Mouse scrolled (486, 370) with delta (0, 0)
Screenshot: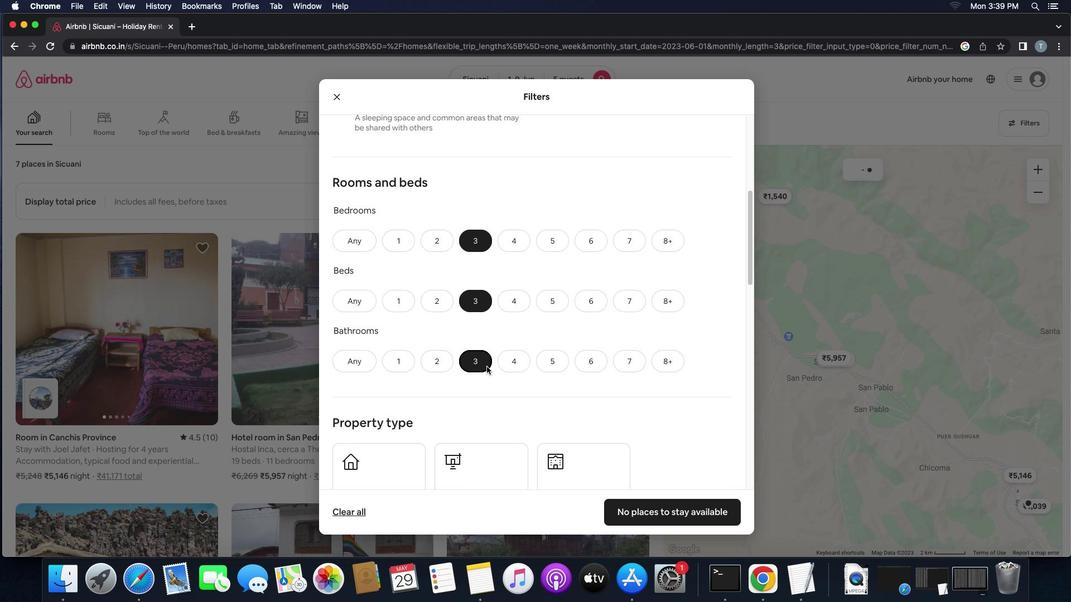 
Action: Mouse scrolled (486, 370) with delta (0, 0)
Screenshot: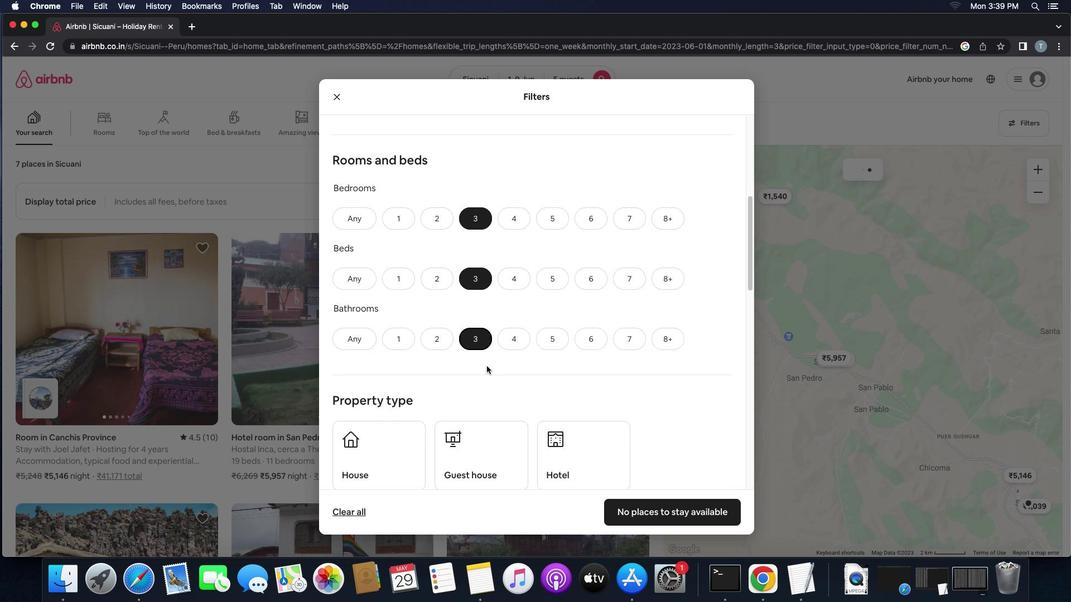 
Action: Mouse scrolled (486, 370) with delta (0, -1)
Screenshot: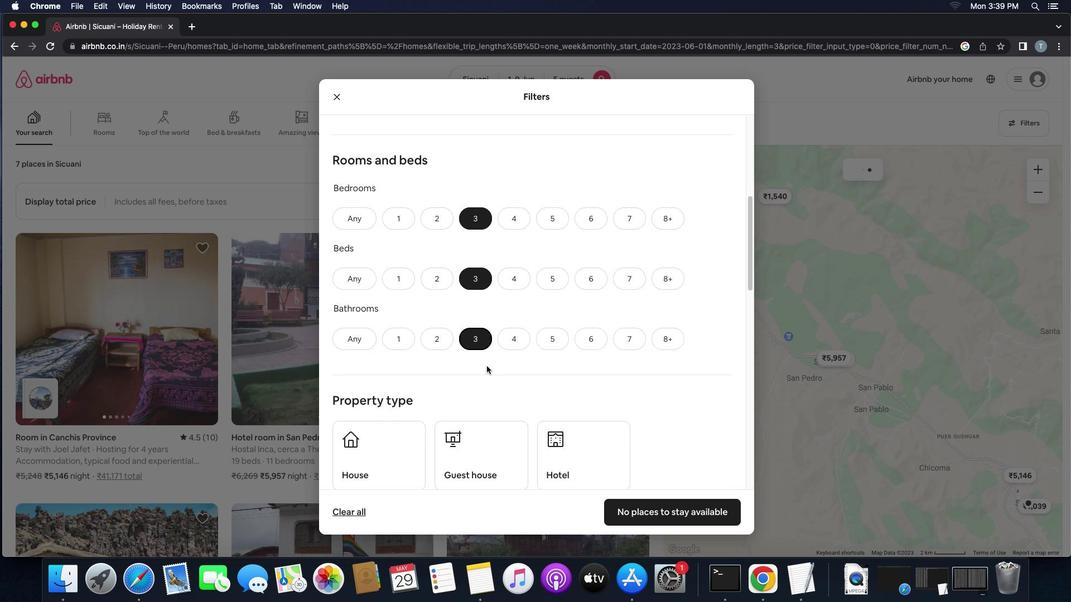 
Action: Mouse moved to (486, 367)
Screenshot: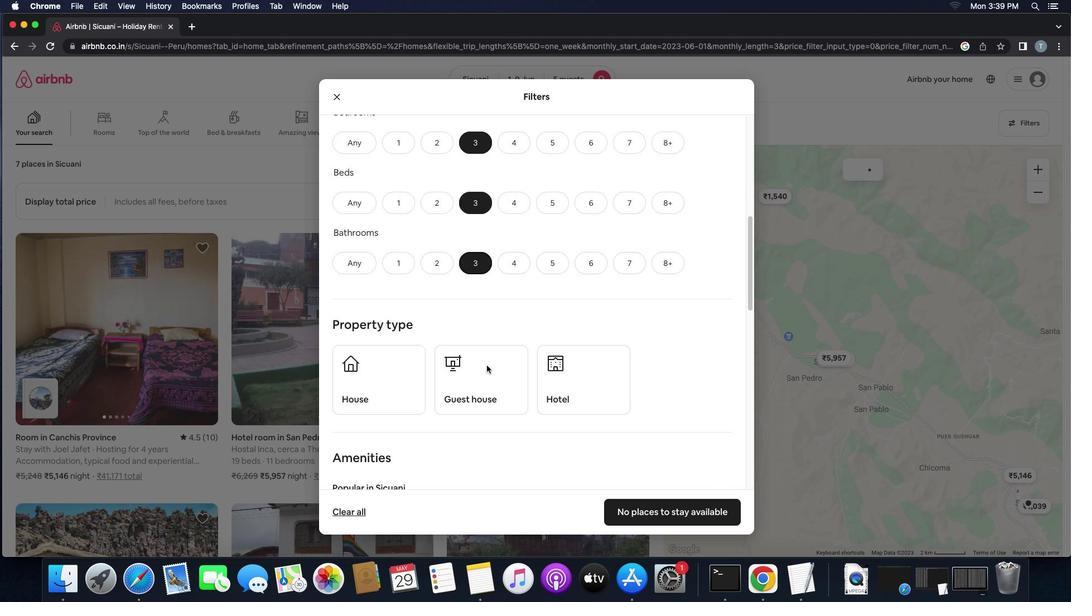 
Action: Mouse scrolled (486, 367) with delta (0, -2)
Screenshot: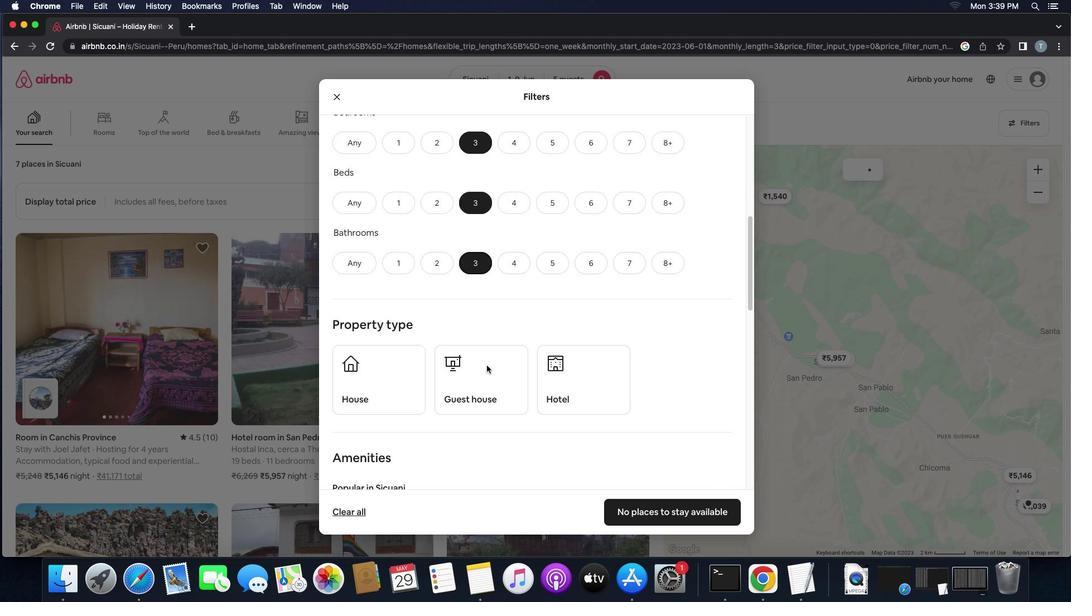 
Action: Mouse moved to (487, 365)
Screenshot: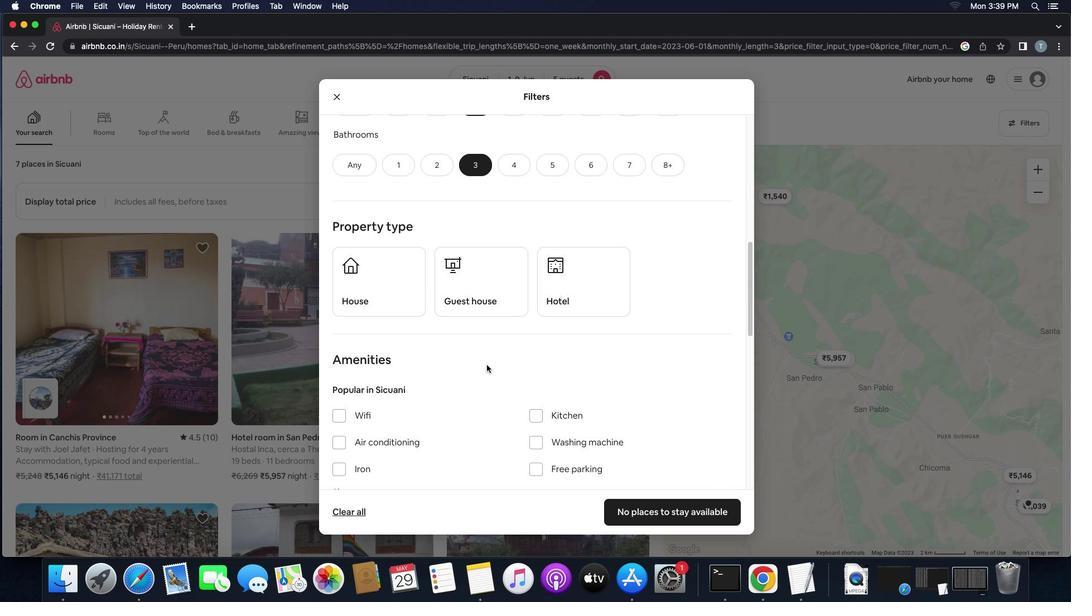 
Action: Mouse scrolled (487, 365) with delta (0, 0)
Screenshot: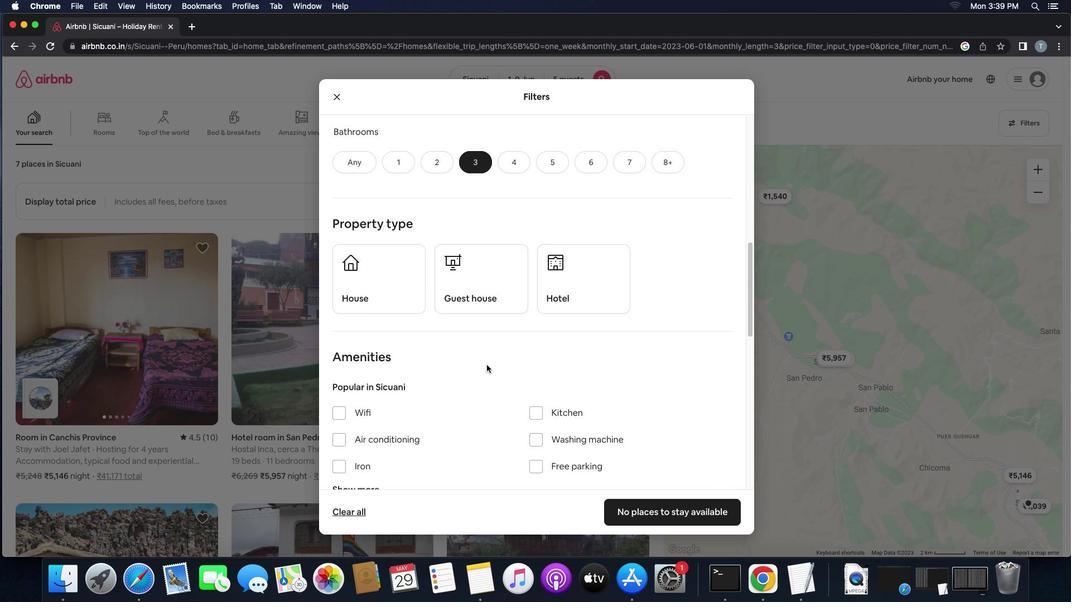 
Action: Mouse scrolled (487, 365) with delta (0, 0)
Screenshot: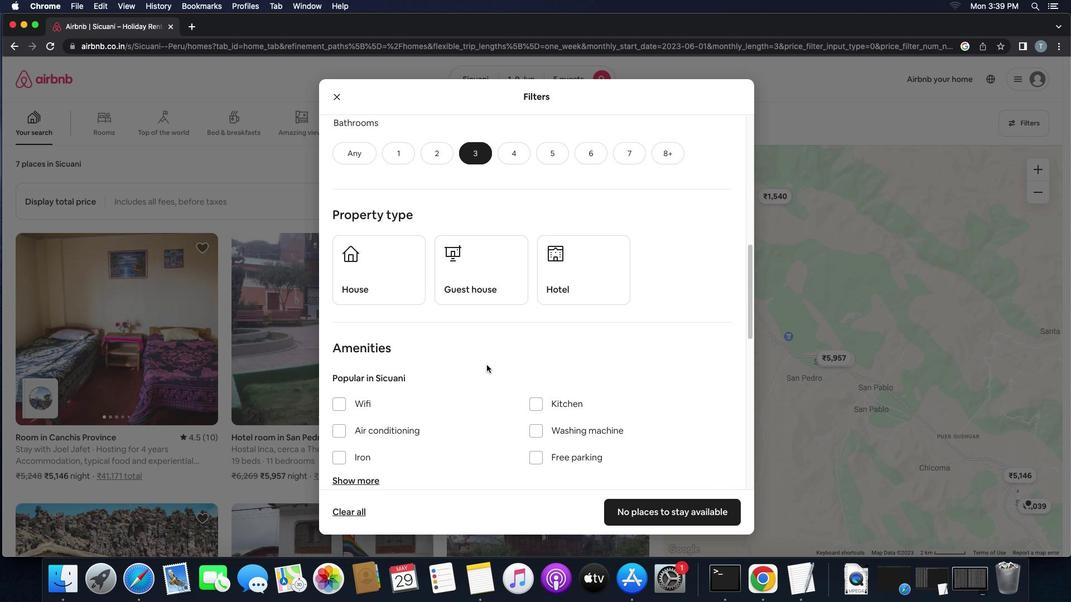
Action: Mouse moved to (408, 266)
Screenshot: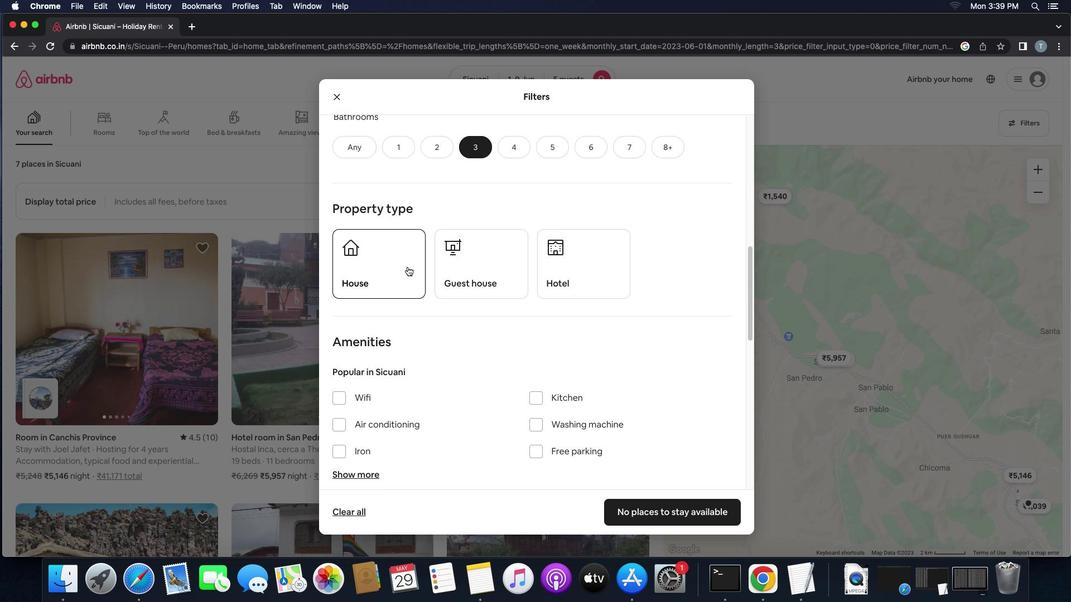 
Action: Mouse pressed left at (408, 266)
Screenshot: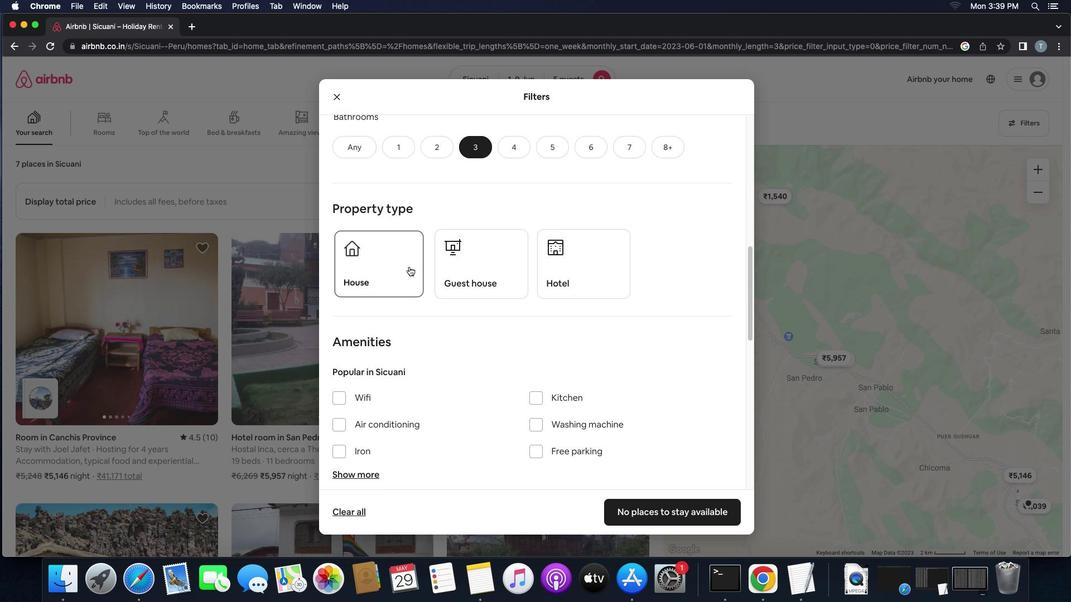 
Action: Mouse moved to (486, 278)
Screenshot: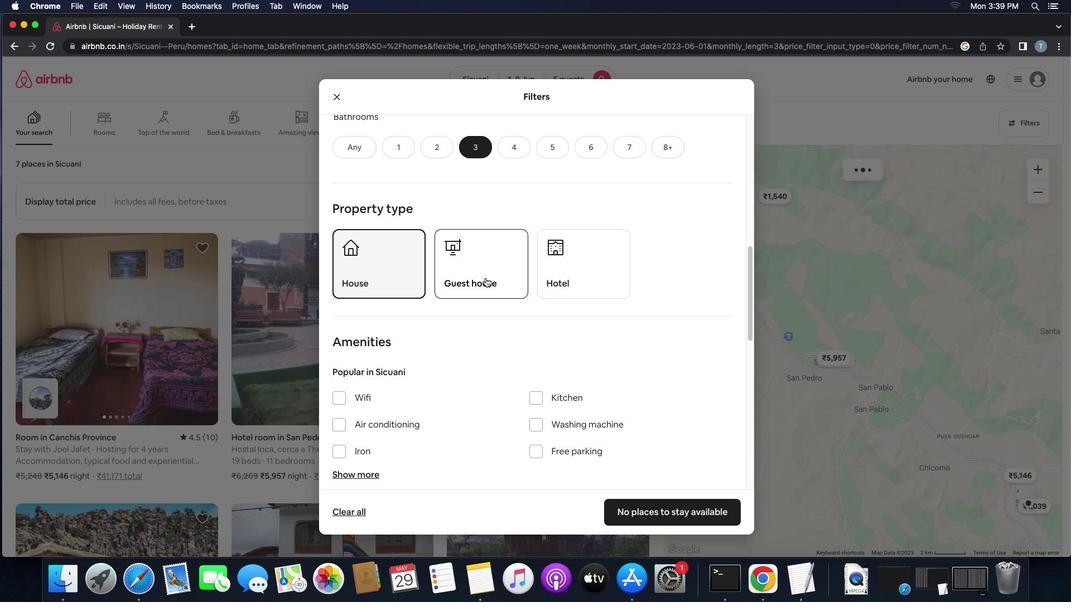 
Action: Mouse pressed left at (486, 278)
Screenshot: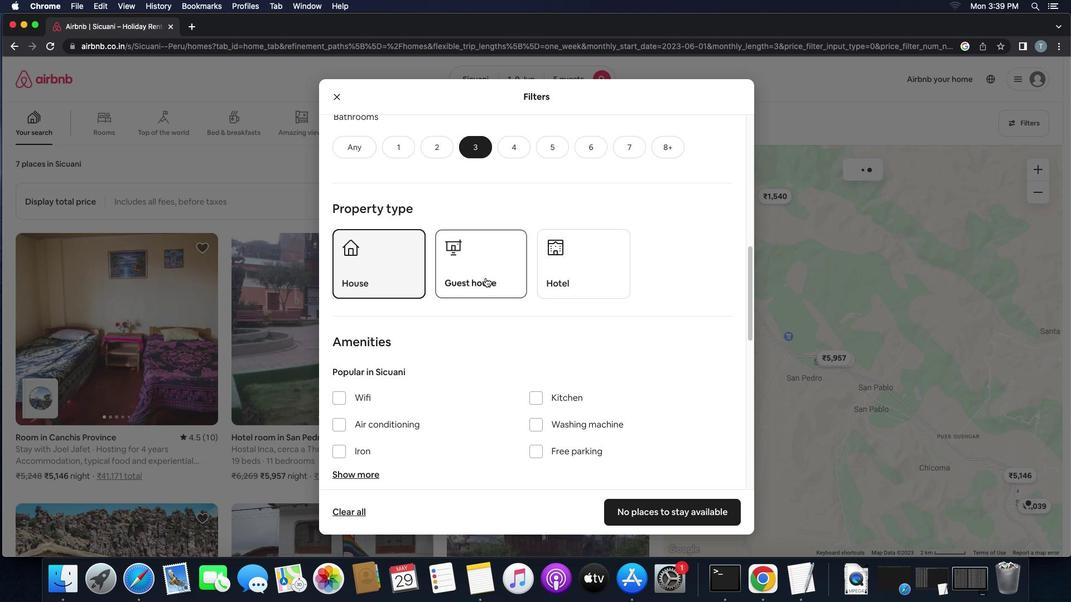 
Action: Mouse moved to (549, 376)
Screenshot: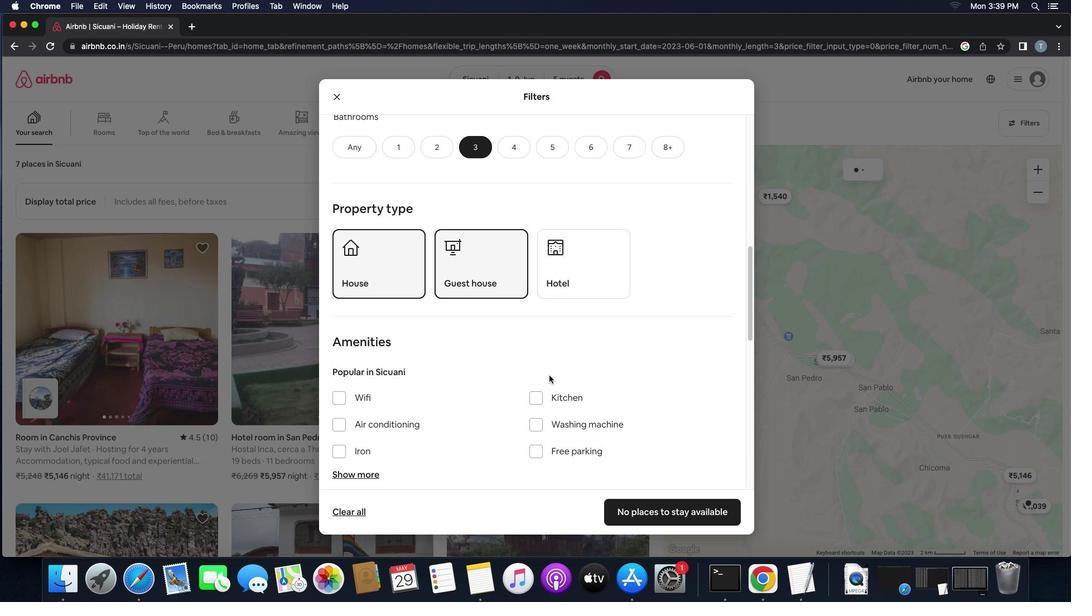 
Action: Mouse scrolled (549, 376) with delta (0, 0)
Screenshot: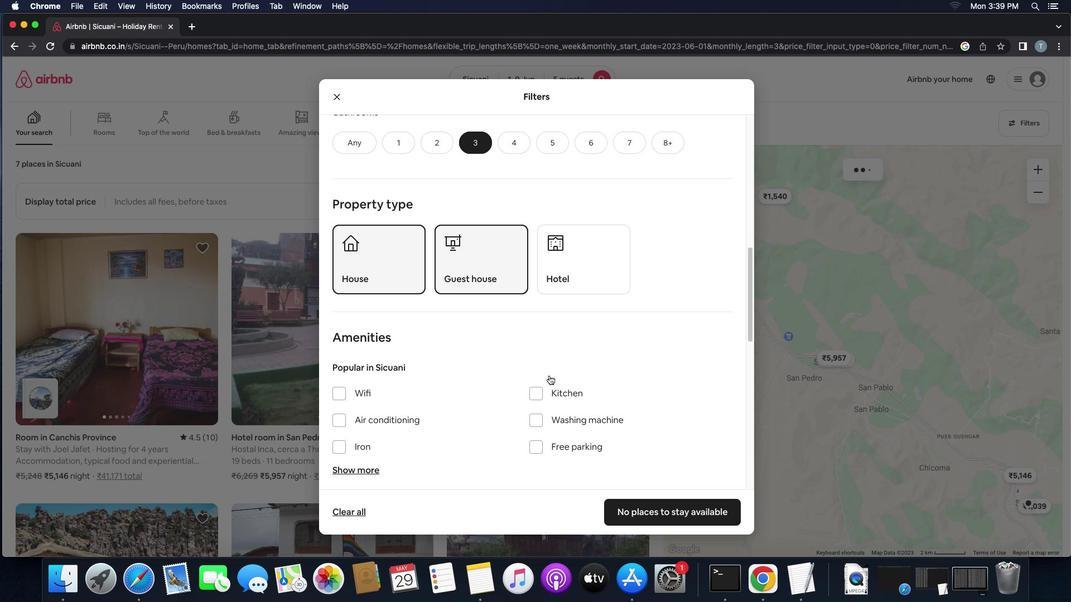 
Action: Mouse scrolled (549, 376) with delta (0, 0)
Screenshot: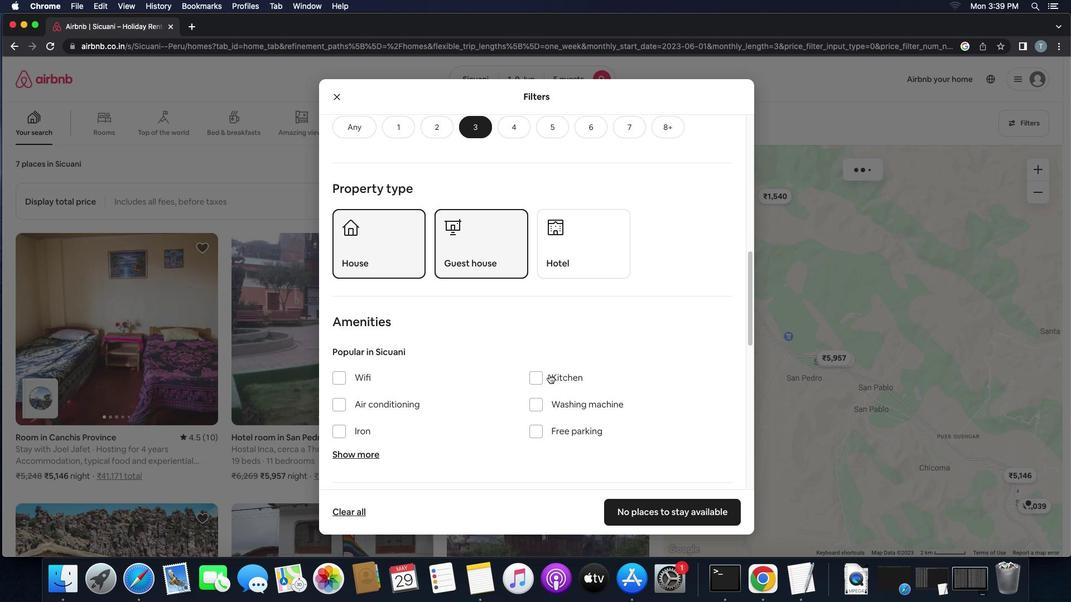
Action: Mouse scrolled (549, 376) with delta (0, -1)
Screenshot: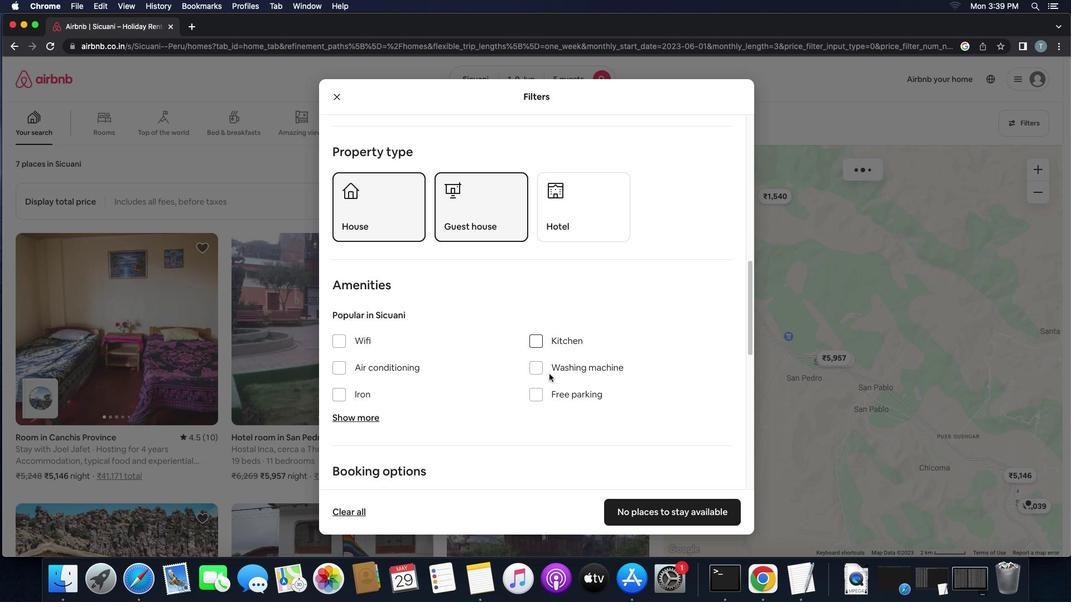 
Action: Mouse moved to (549, 375)
Screenshot: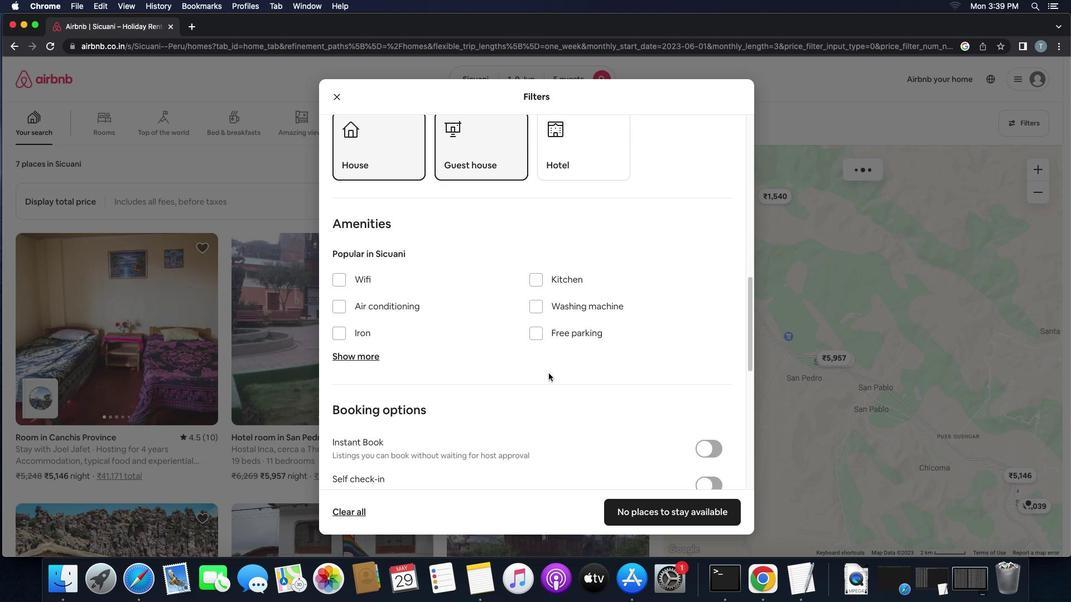 
Action: Mouse scrolled (549, 375) with delta (0, -2)
Screenshot: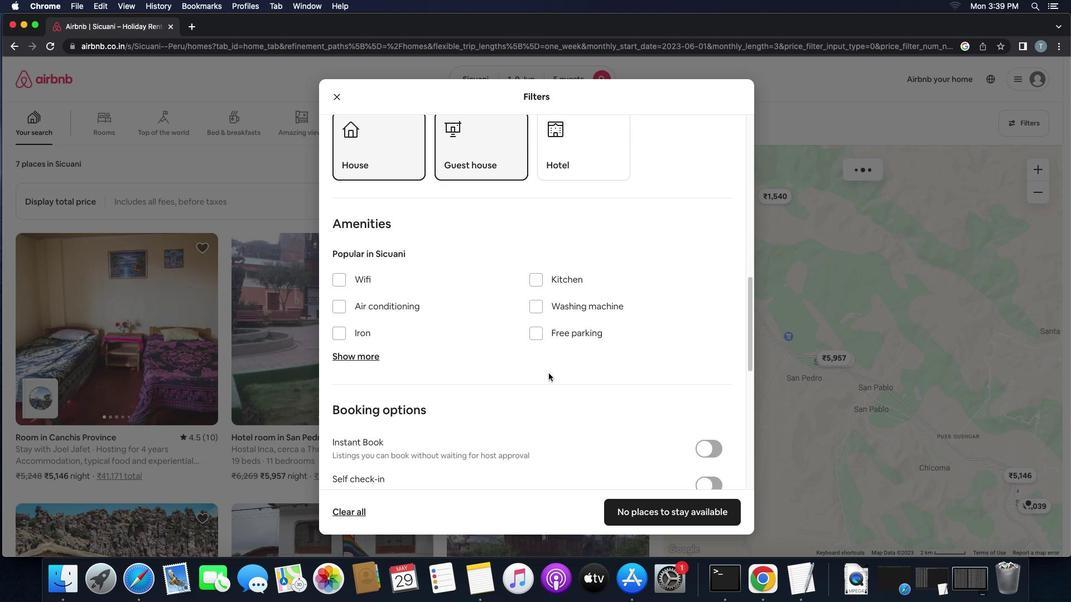 
Action: Mouse moved to (548, 372)
Screenshot: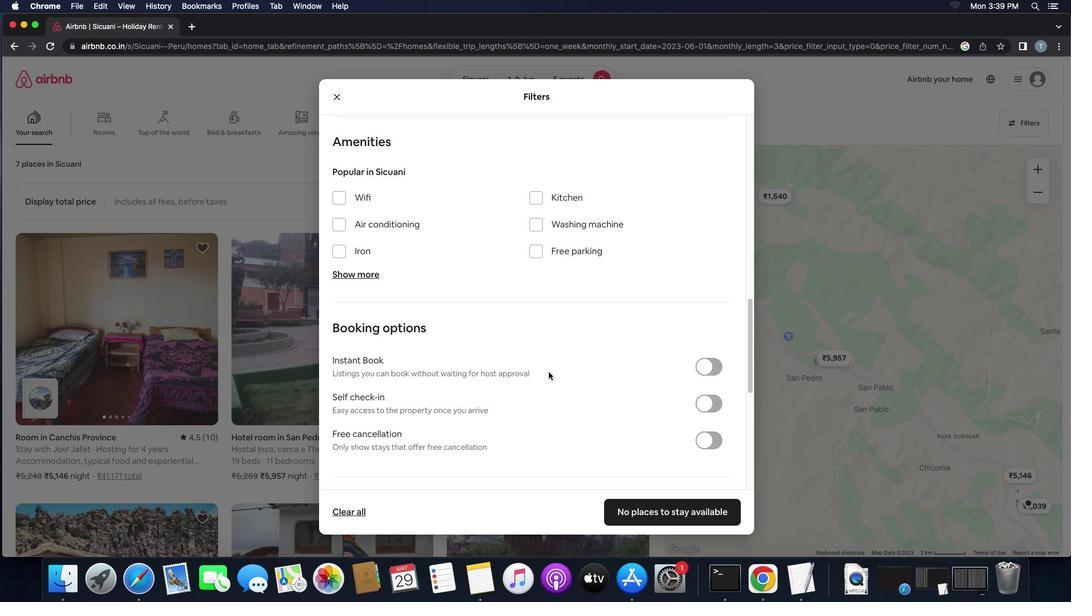 
Action: Mouse scrolled (548, 372) with delta (0, 0)
Screenshot: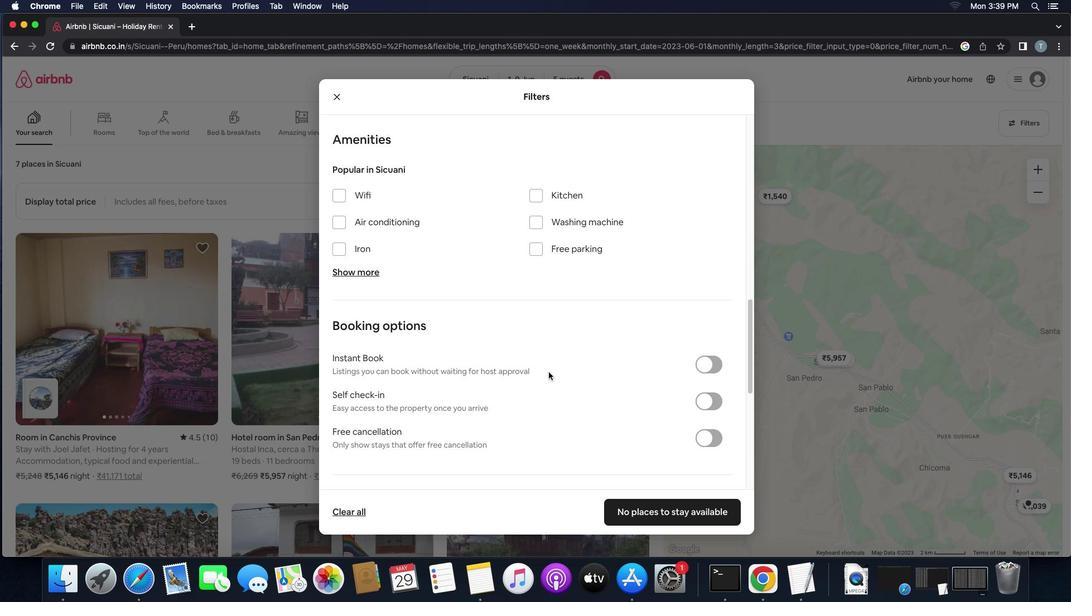 
Action: Mouse scrolled (548, 372) with delta (0, 0)
Screenshot: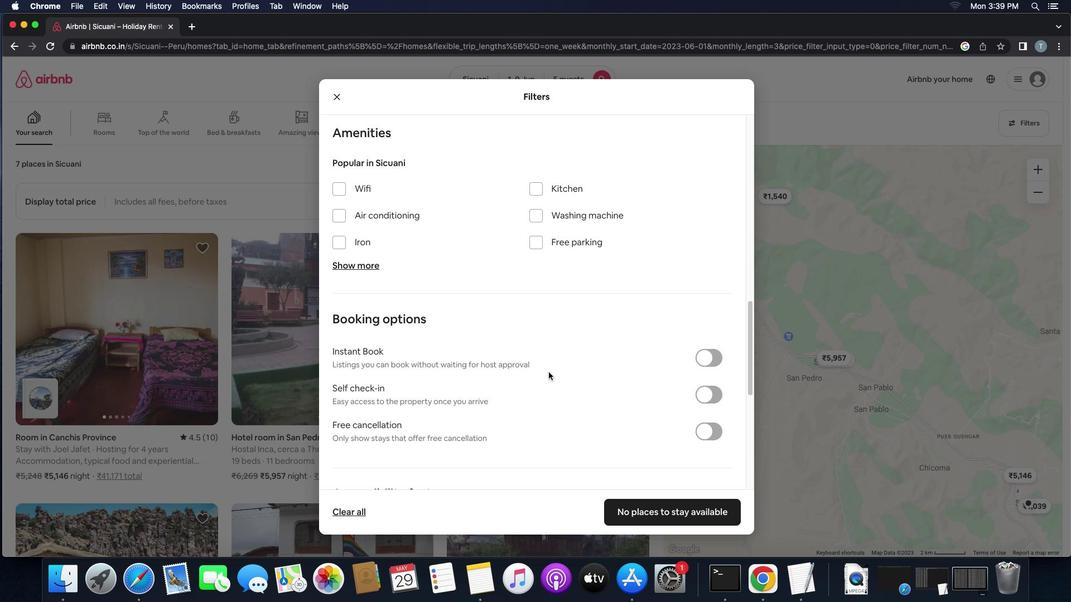 
Action: Mouse scrolled (548, 372) with delta (0, -1)
Screenshot: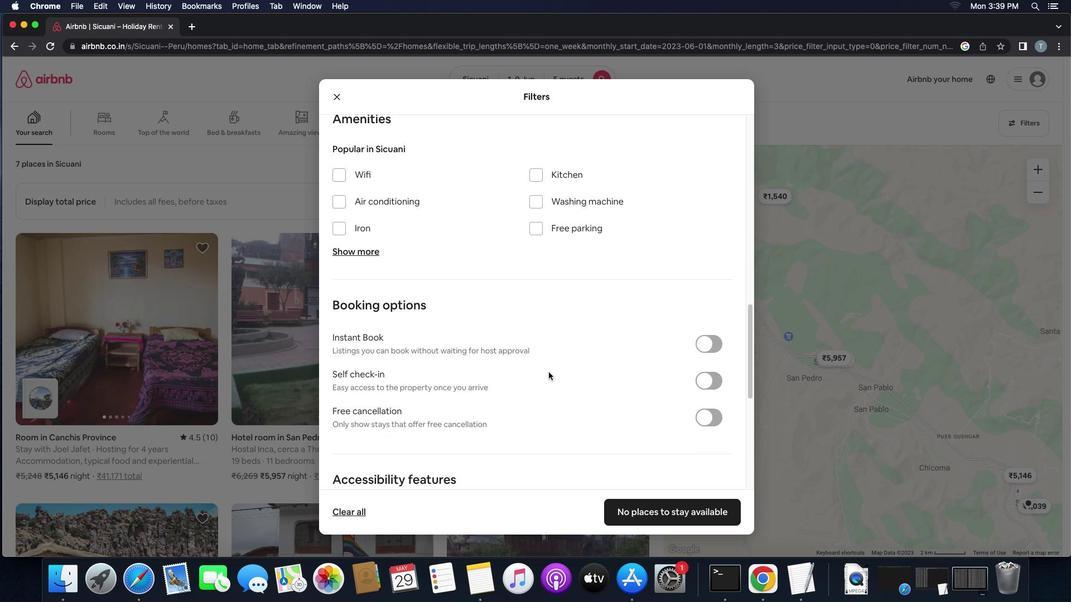 
Action: Mouse moved to (701, 334)
Screenshot: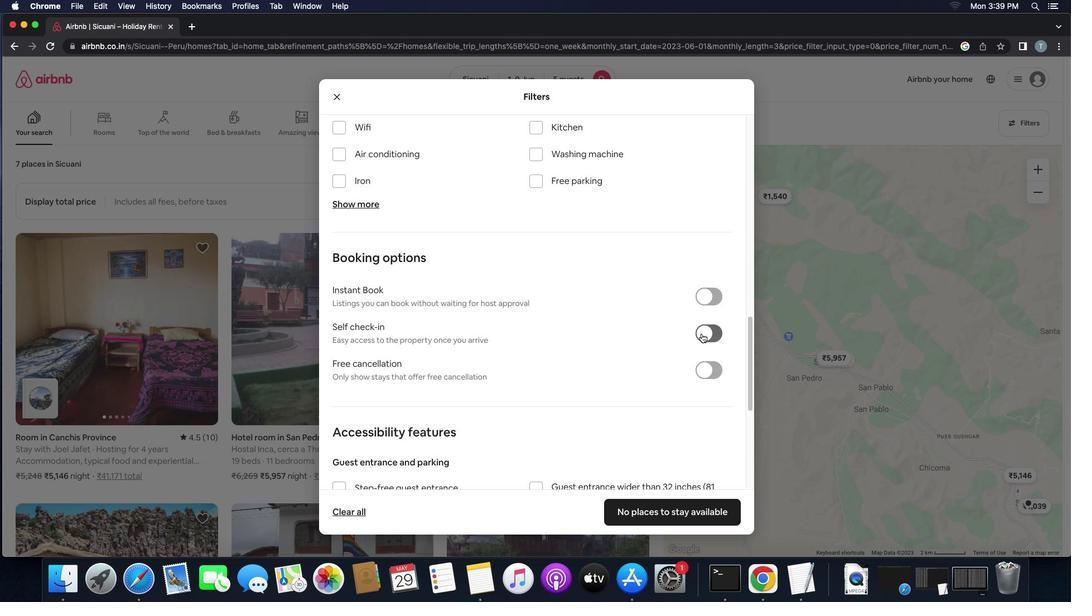 
Action: Mouse pressed left at (701, 334)
Screenshot: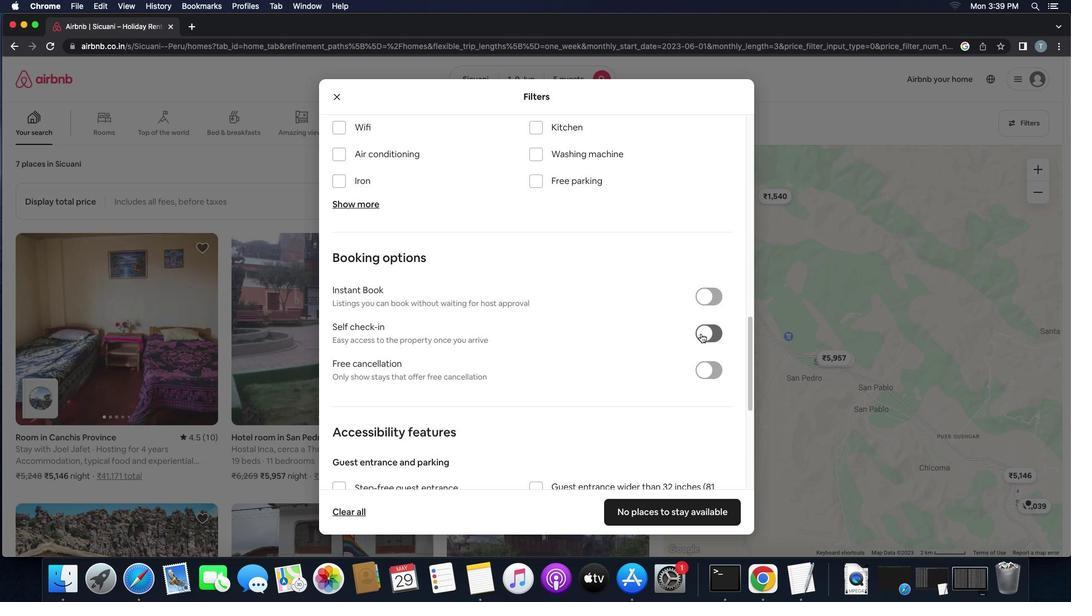 
Action: Mouse moved to (573, 379)
Screenshot: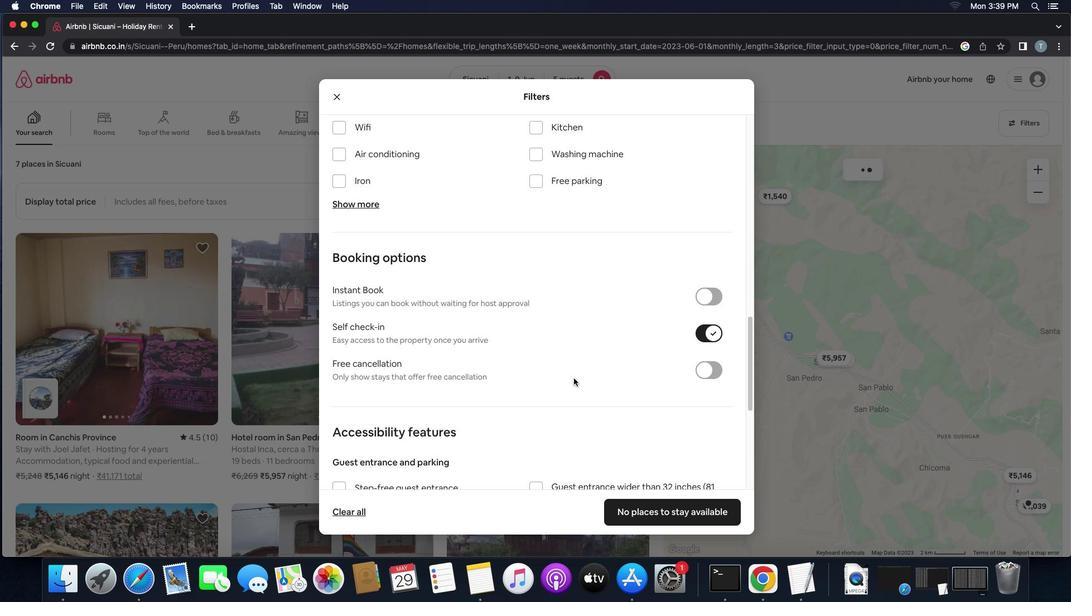 
Action: Mouse scrolled (573, 379) with delta (0, 0)
Screenshot: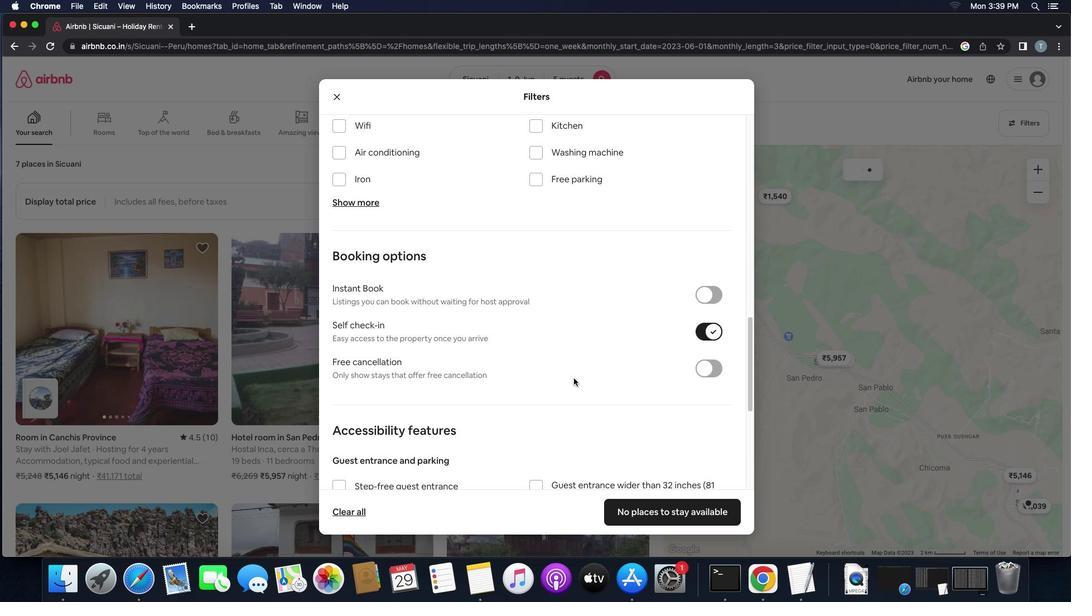 
Action: Mouse scrolled (573, 379) with delta (0, 0)
Screenshot: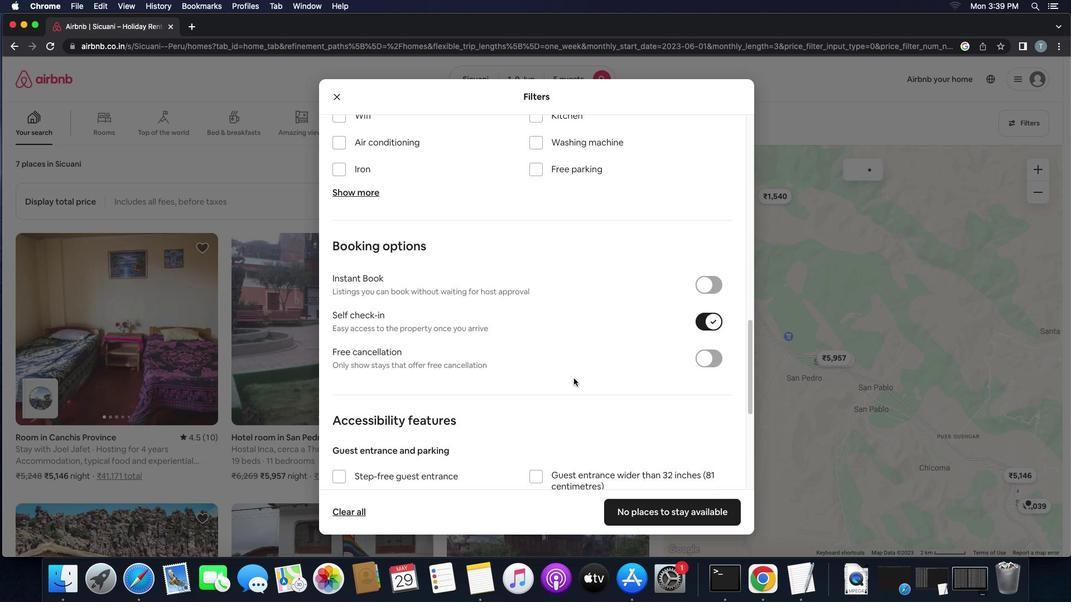 
Action: Mouse scrolled (573, 379) with delta (0, -1)
Screenshot: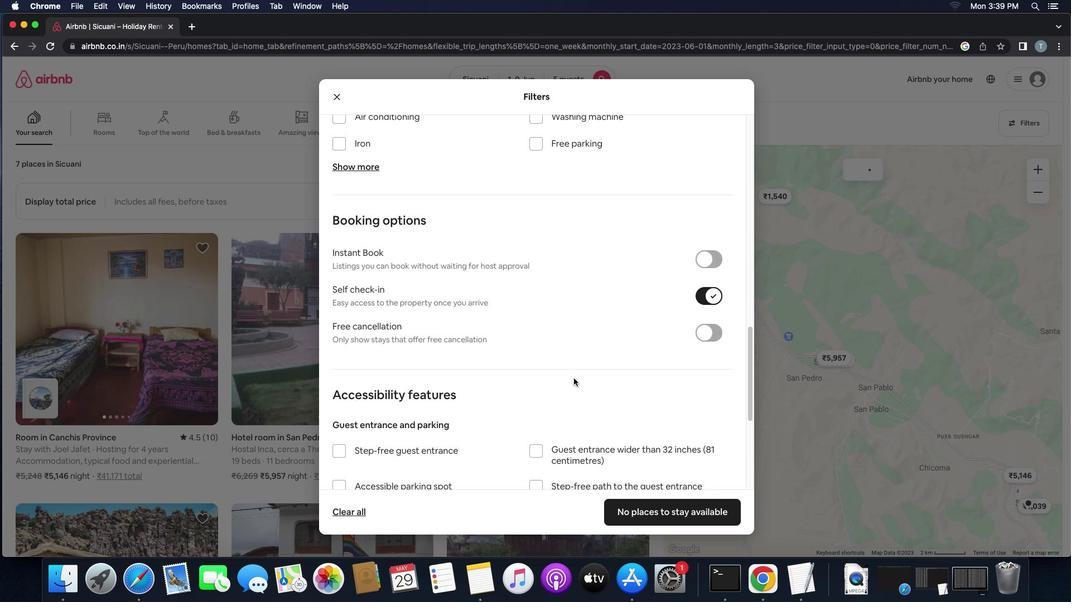 
Action: Mouse scrolled (573, 379) with delta (0, -2)
Screenshot: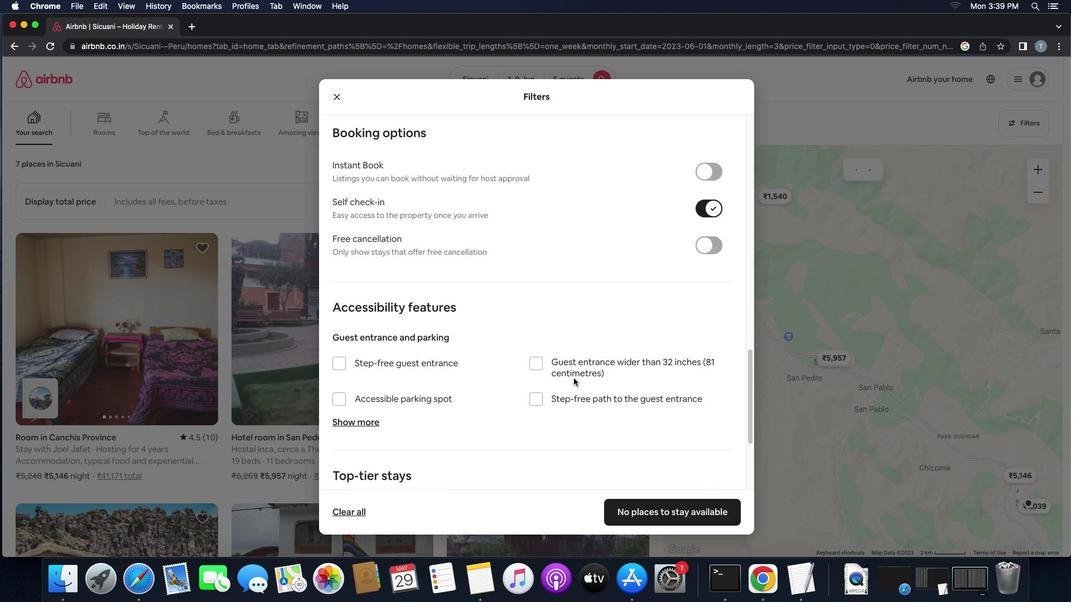 
Action: Mouse moved to (572, 379)
Screenshot: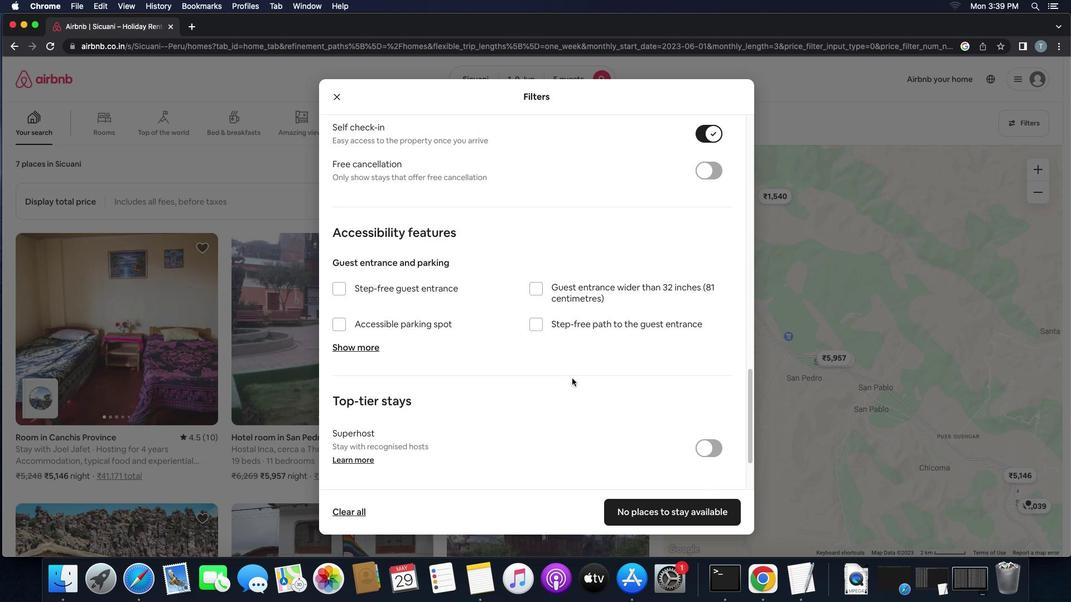 
Action: Mouse scrolled (572, 379) with delta (0, 0)
Screenshot: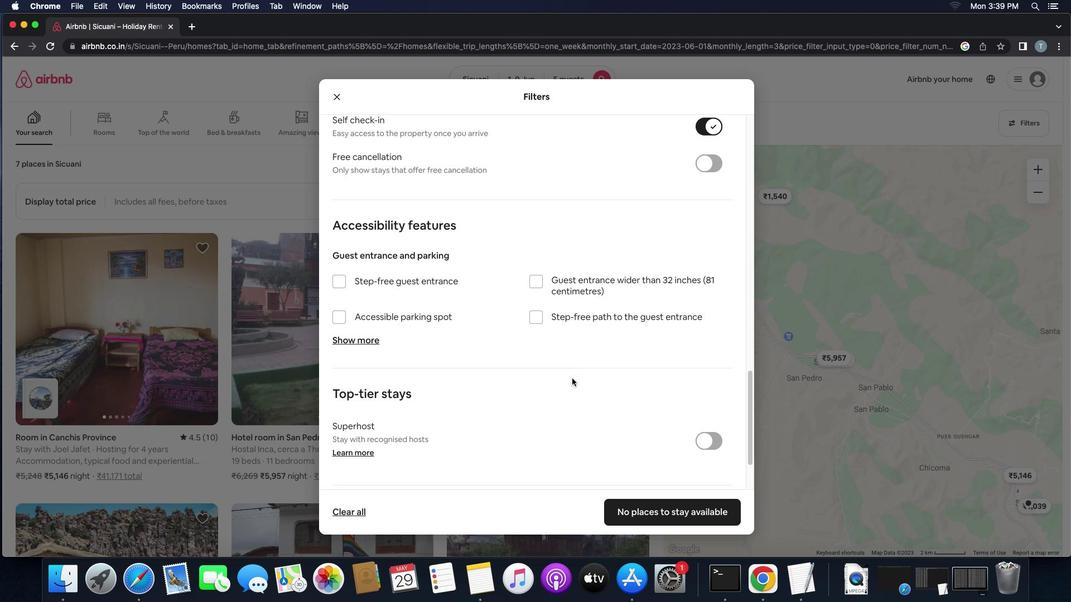 
Action: Mouse scrolled (572, 379) with delta (0, 0)
Screenshot: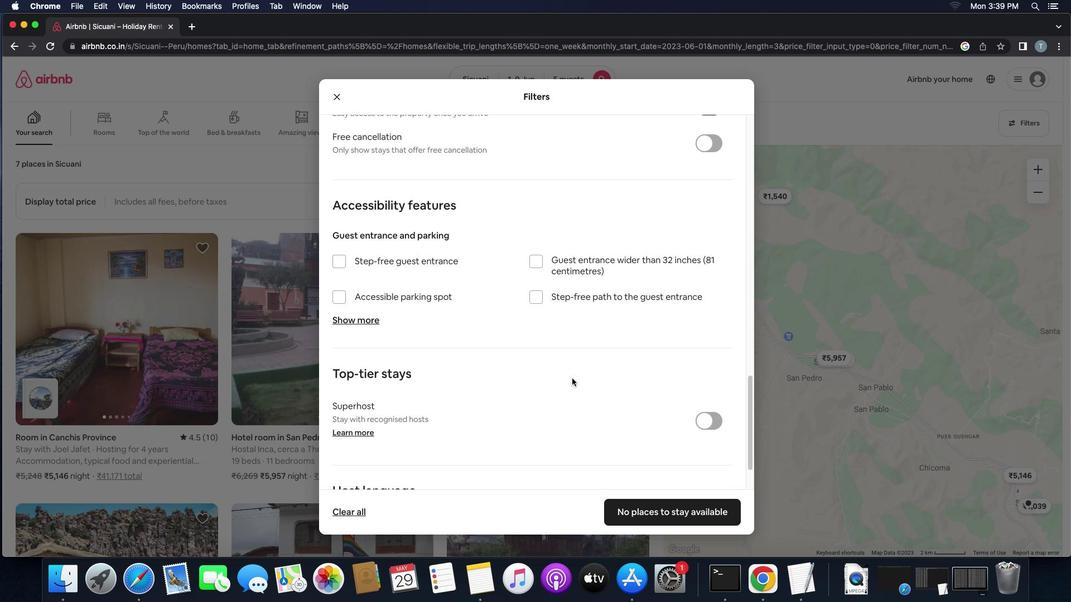 
Action: Mouse scrolled (572, 379) with delta (0, -1)
Screenshot: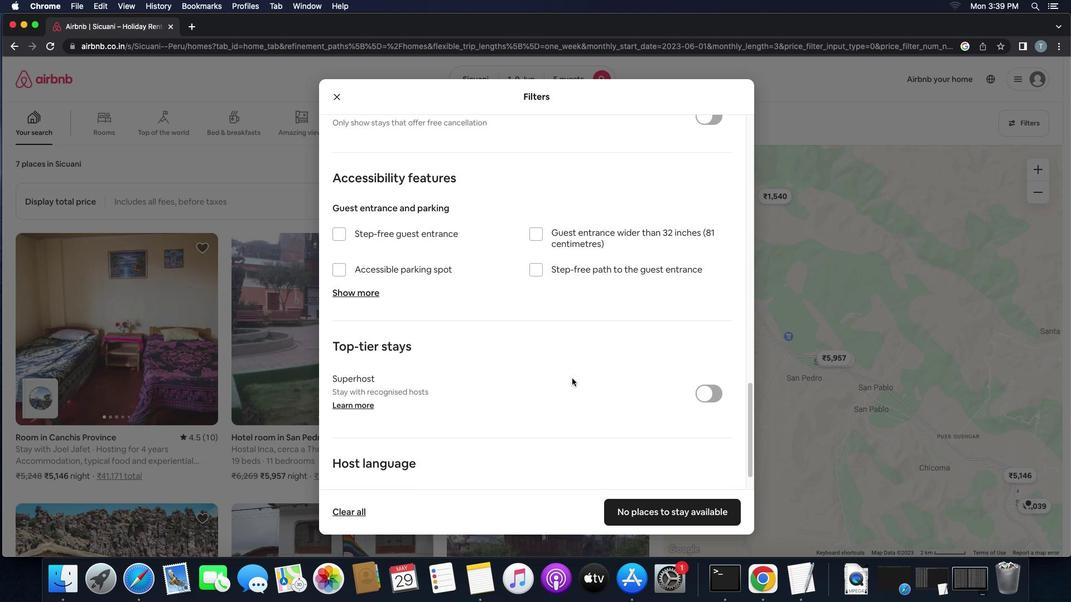
Action: Mouse scrolled (572, 379) with delta (0, -2)
Screenshot: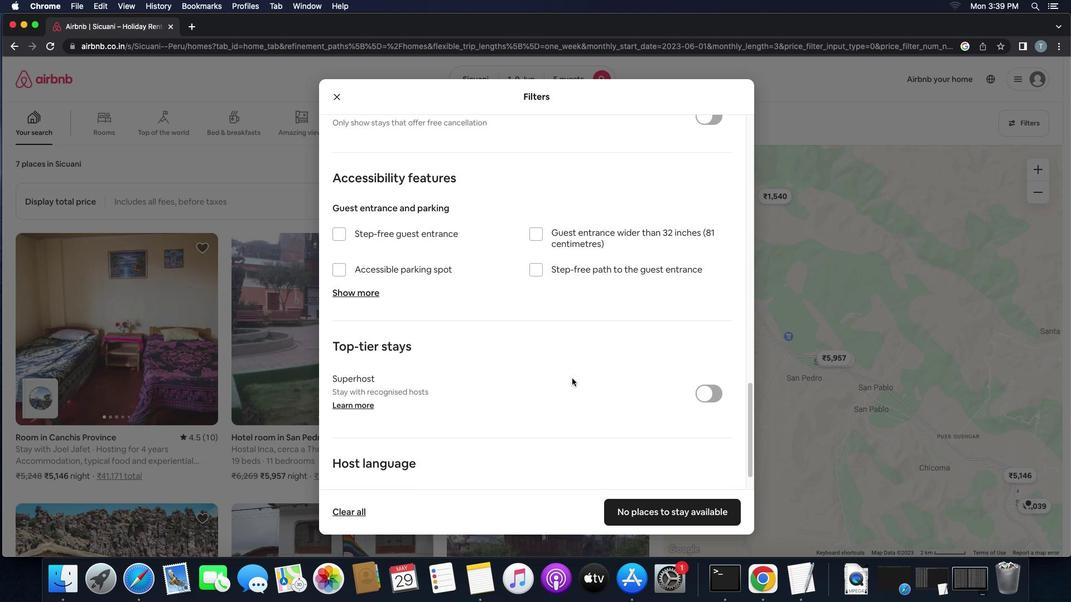 
Action: Mouse scrolled (572, 379) with delta (0, -2)
Screenshot: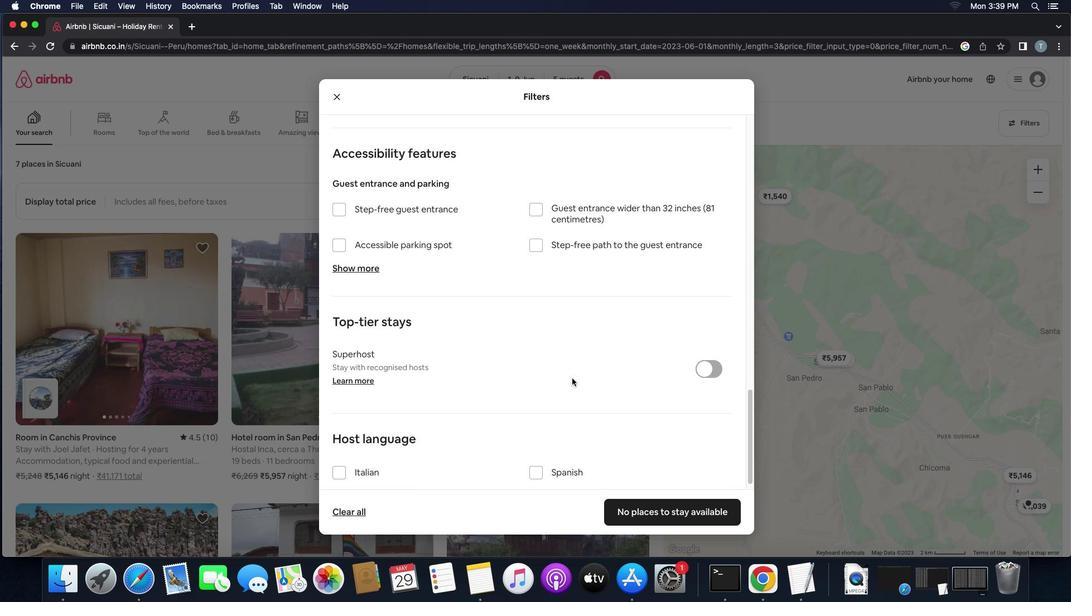 
Action: Mouse moved to (572, 379)
Screenshot: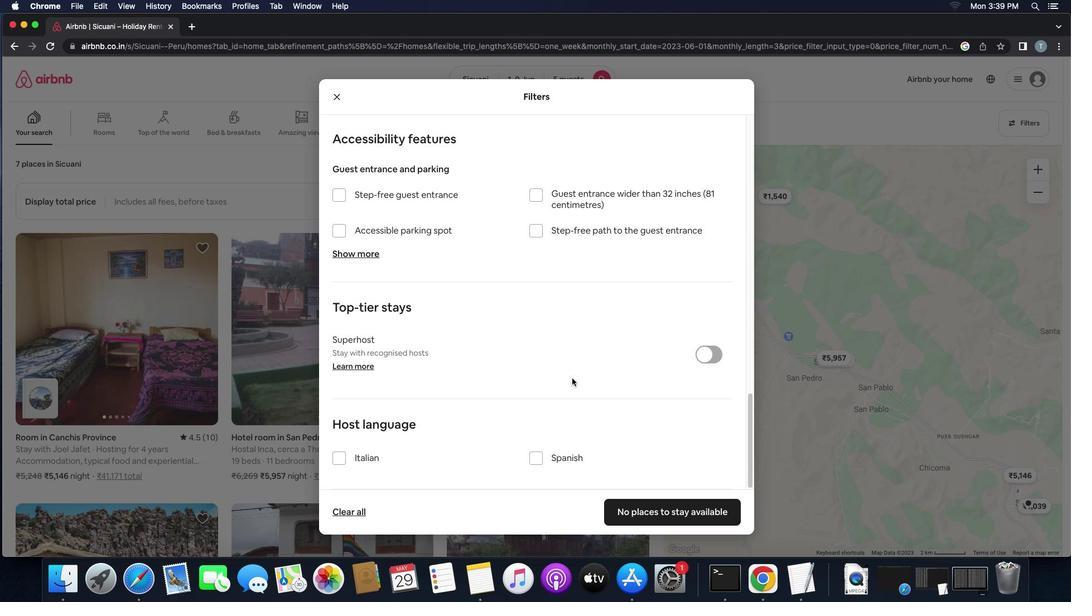 
Action: Mouse scrolled (572, 379) with delta (0, 0)
Screenshot: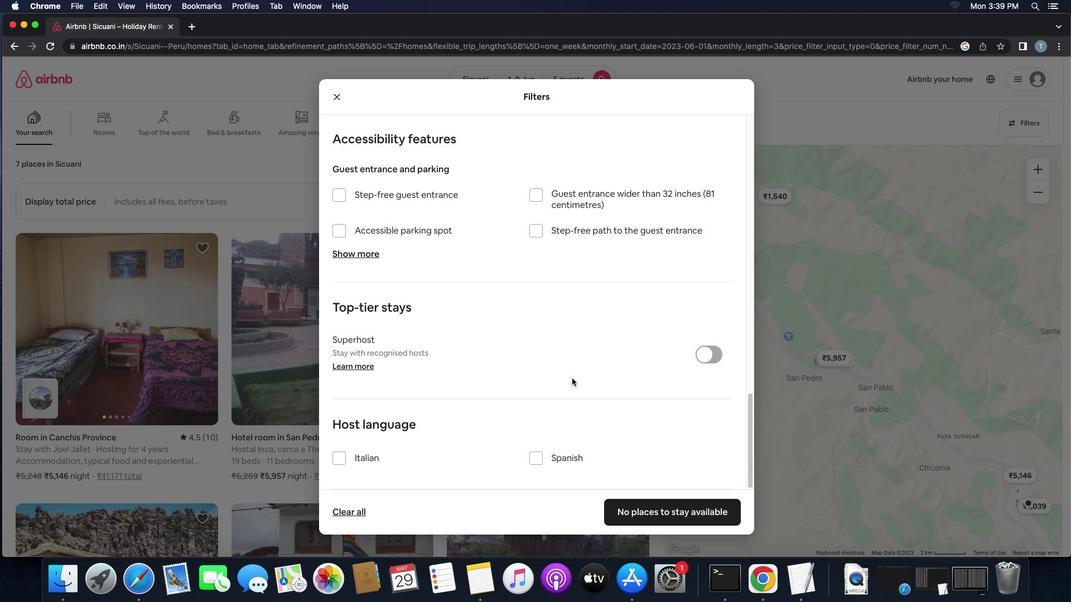 
Action: Mouse scrolled (572, 379) with delta (0, 0)
Screenshot: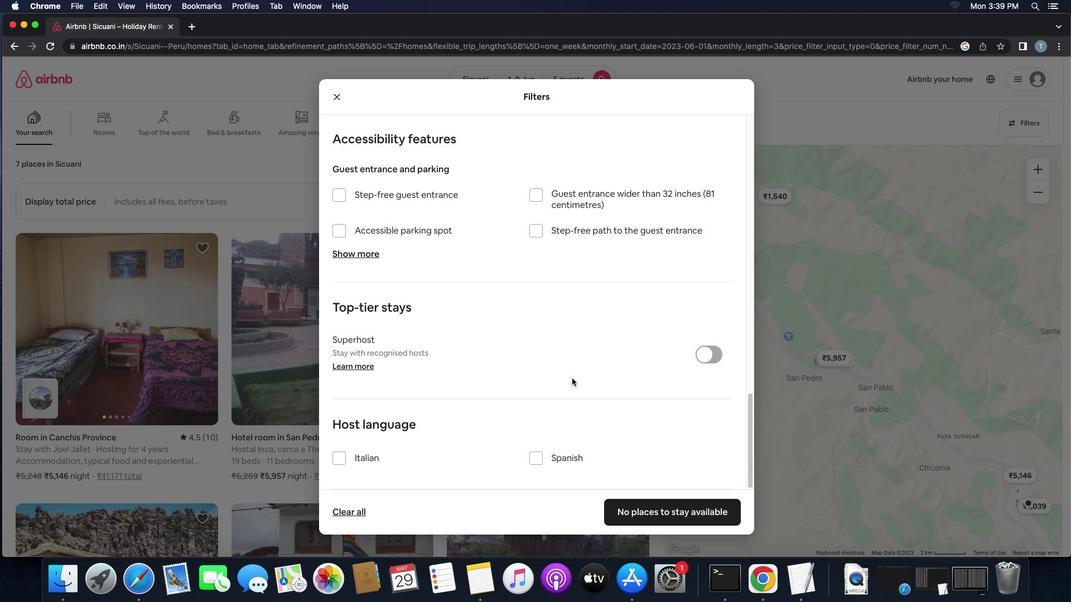 
Action: Mouse scrolled (572, 379) with delta (0, -1)
Screenshot: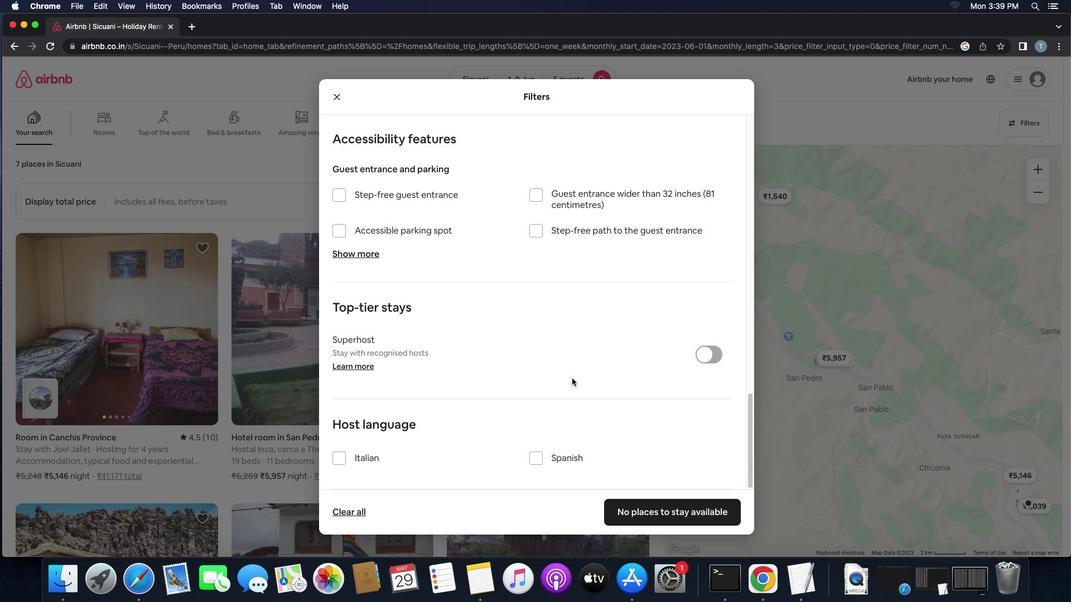 
Action: Mouse scrolled (572, 379) with delta (0, -2)
Screenshot: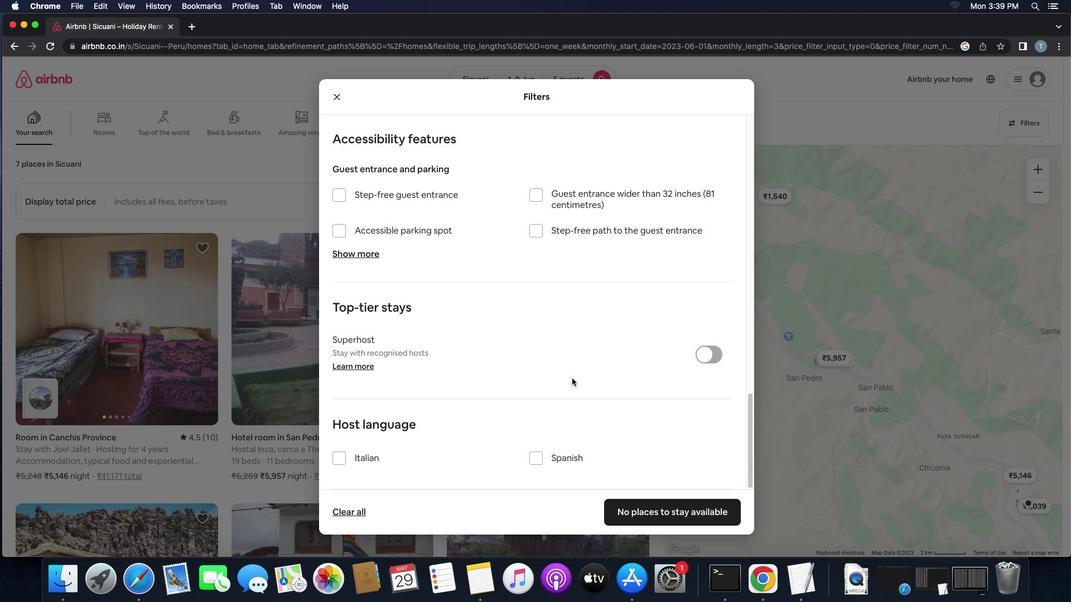 
Action: Mouse moved to (647, 510)
Screenshot: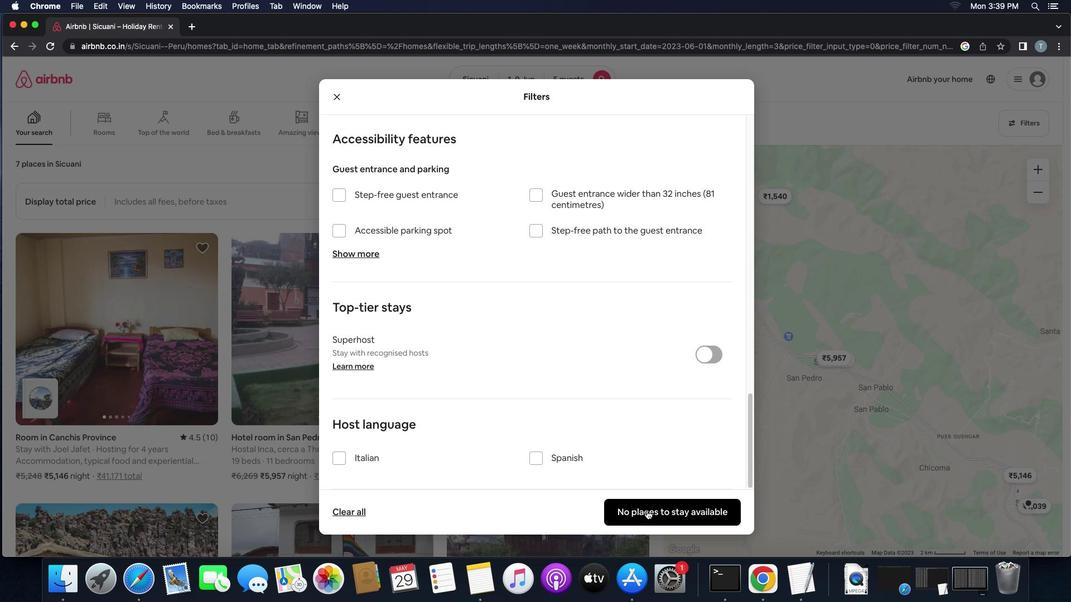 
Action: Mouse pressed left at (647, 510)
Screenshot: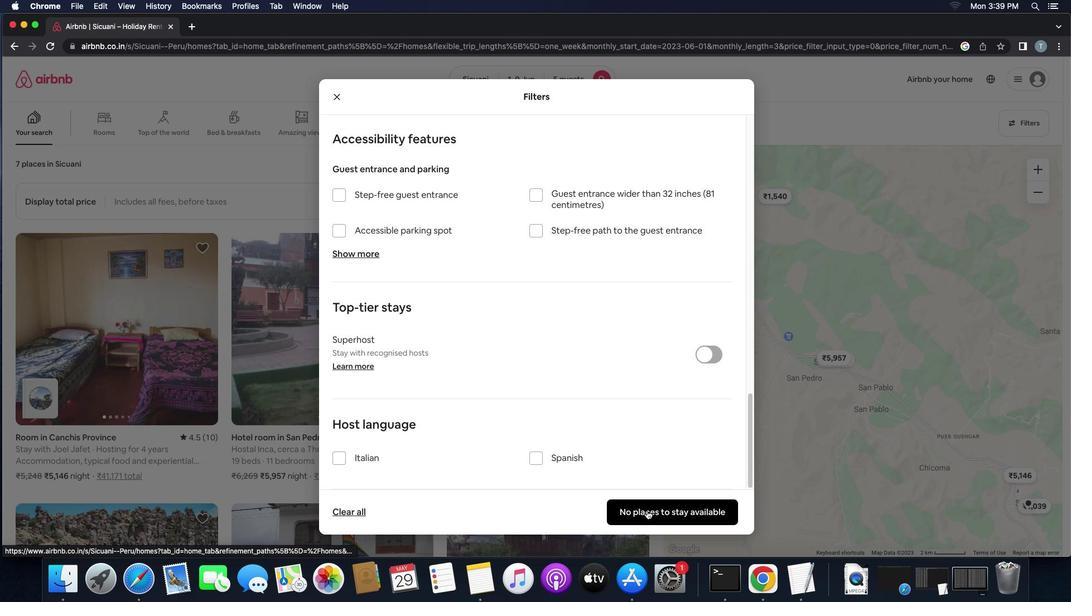 
Action: Mouse moved to (647, 505)
Screenshot: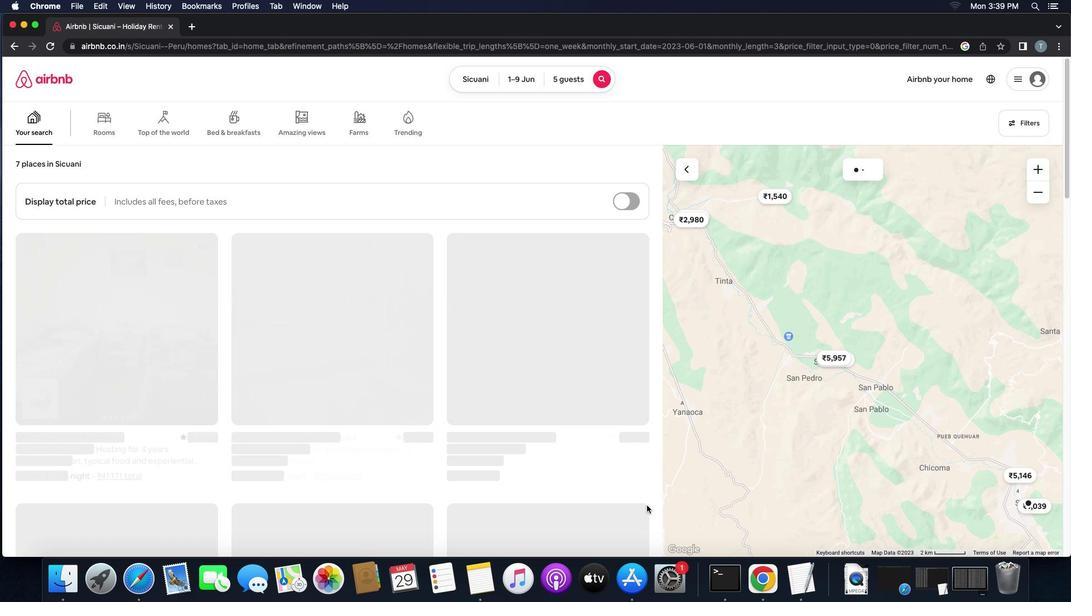 
